 Task: Look for space in Limeira, Brazil from 4th August, 2023 to 8th August, 2023 for 1 adult in price range Rs.10000 to Rs.15000. Place can be private room with 1  bedroom having 1 bed and 1 bathroom. Property type can be flatguest house, hotel. Amenities needed are: wifi. Booking option can be shelf check-in. Required host language is Spanish.
Action: Mouse moved to (395, 106)
Screenshot: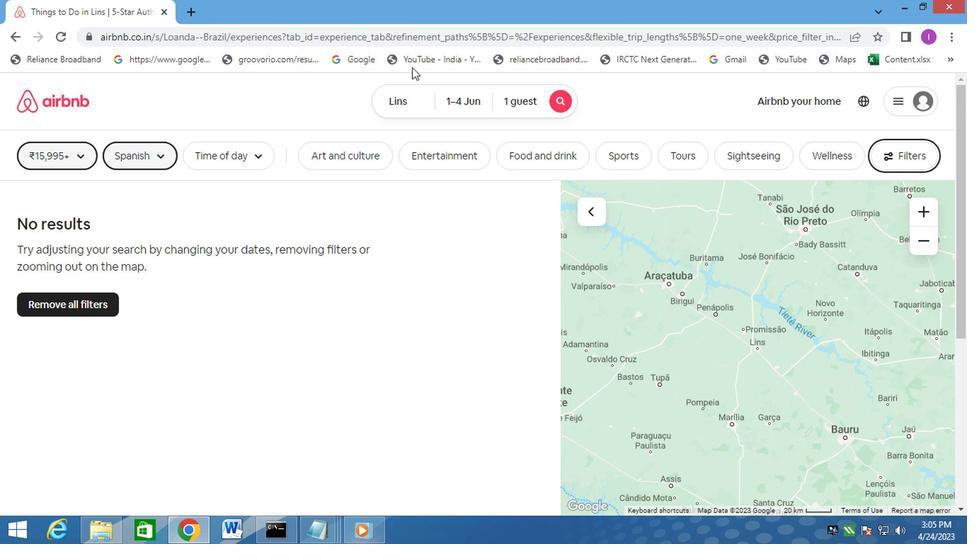 
Action: Mouse pressed left at (395, 106)
Screenshot: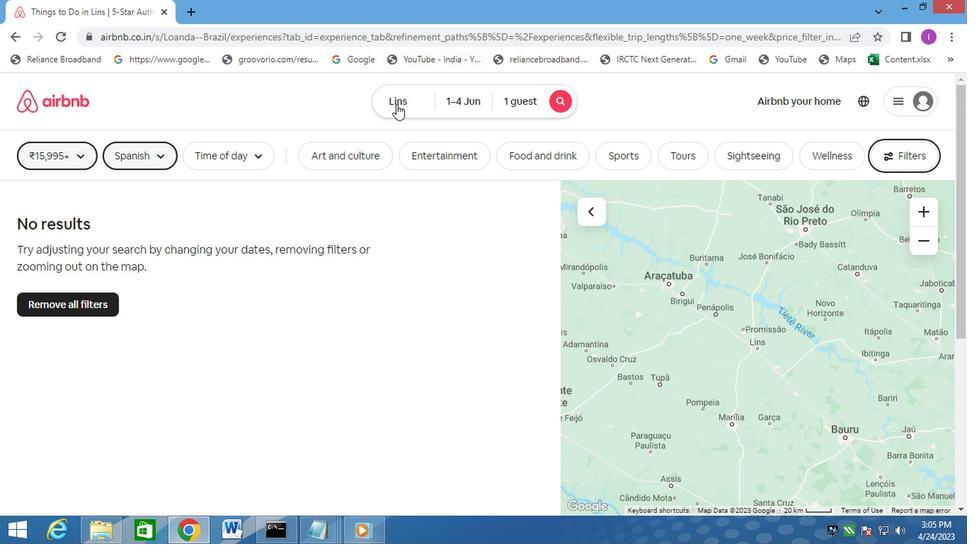 
Action: Mouse moved to (390, 155)
Screenshot: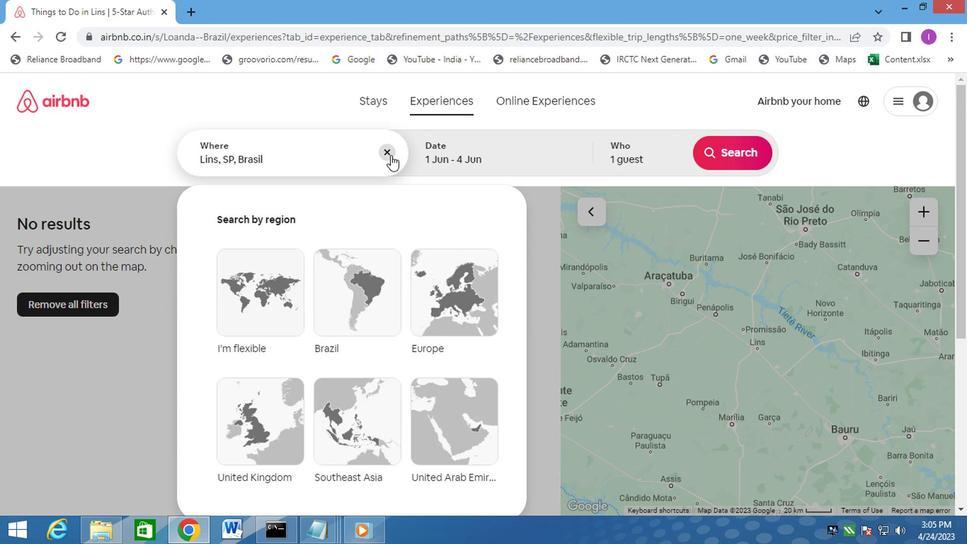 
Action: Mouse pressed left at (390, 155)
Screenshot: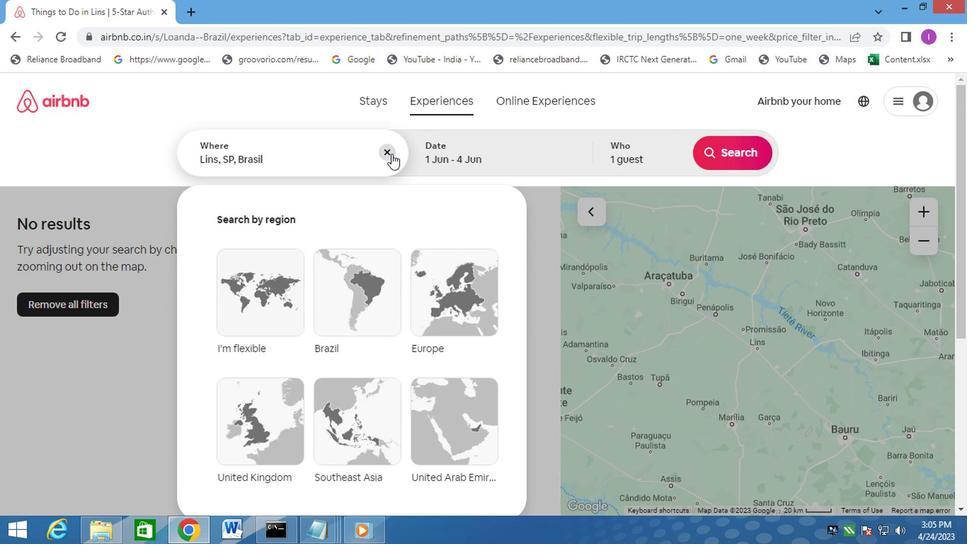 
Action: Mouse moved to (240, 154)
Screenshot: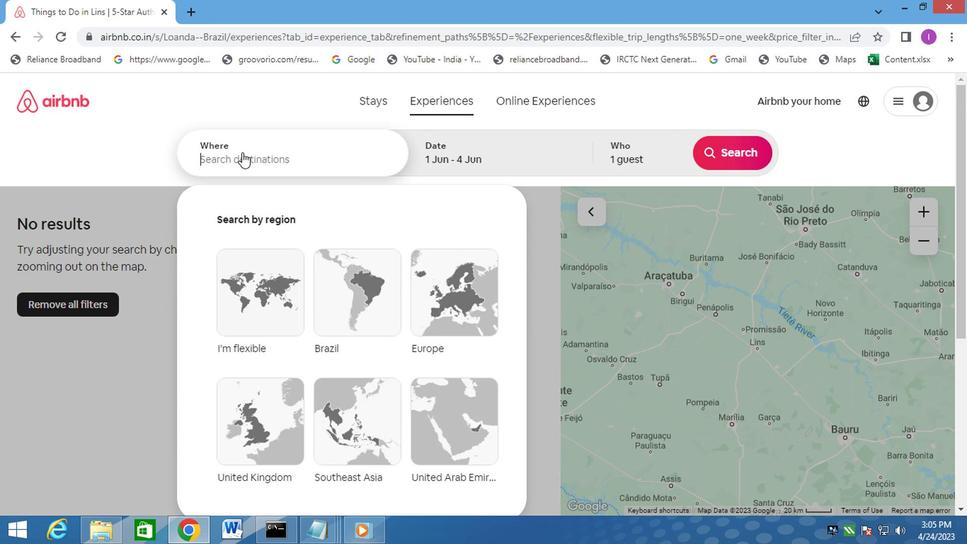 
Action: Mouse pressed left at (240, 154)
Screenshot: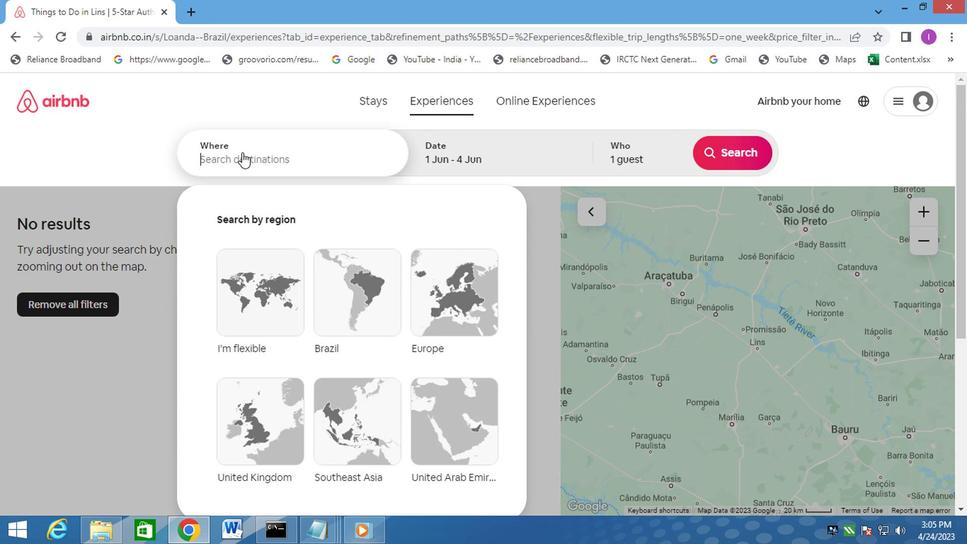 
Action: Mouse moved to (249, 156)
Screenshot: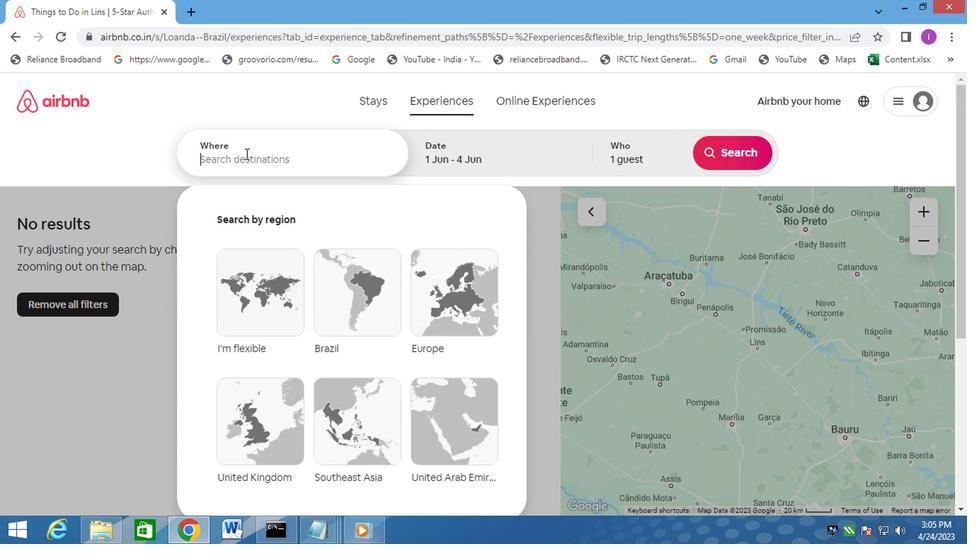 
Action: Key pressed <Key.shift>LIMERIRA<Key.backspace><Key.backspace><Key.backspace><Key.backspace>IRA,<Key.shift>BRAZIL
Screenshot: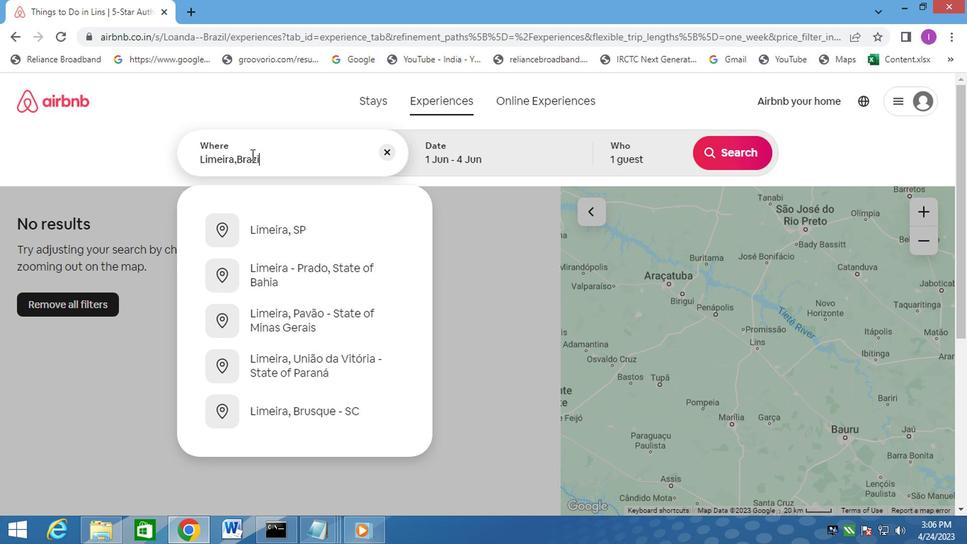 
Action: Mouse moved to (488, 161)
Screenshot: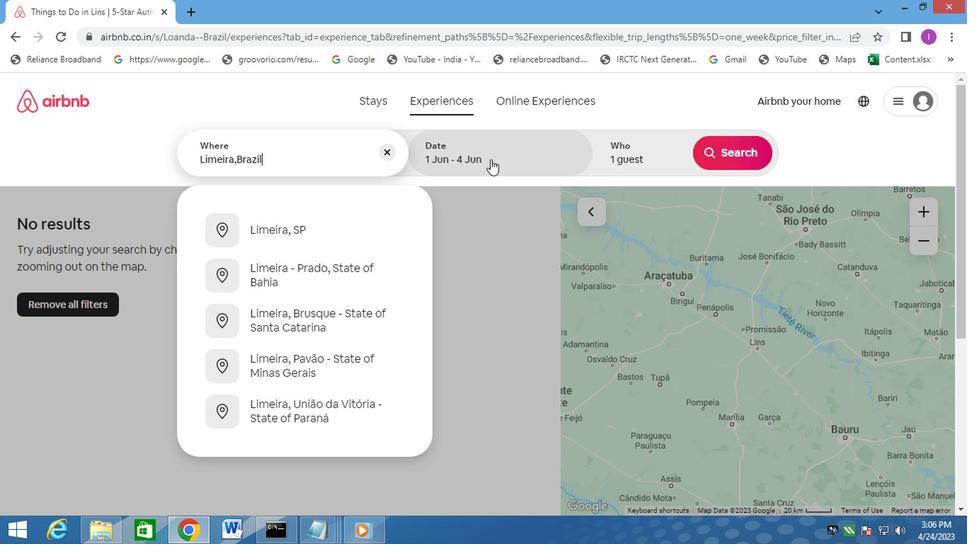 
Action: Mouse pressed left at (488, 161)
Screenshot: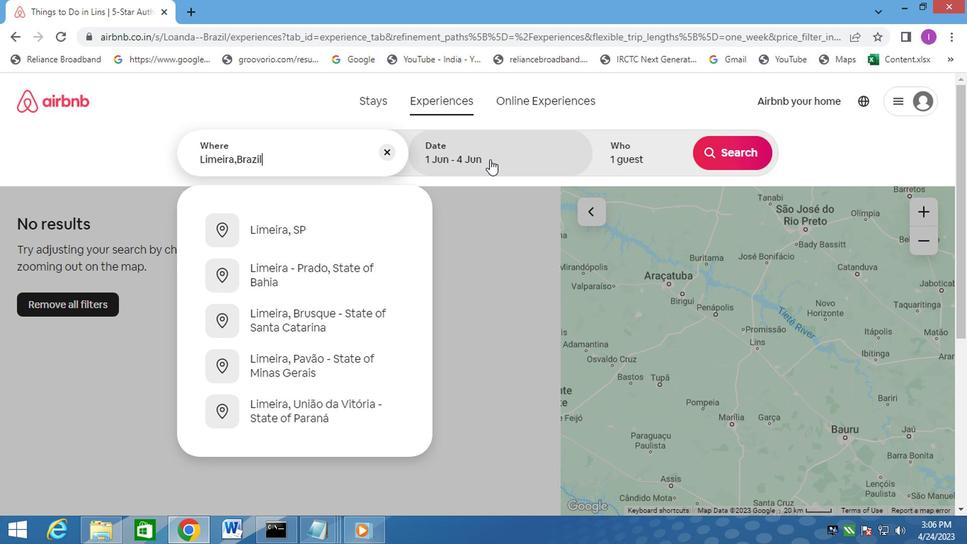 
Action: Mouse moved to (728, 229)
Screenshot: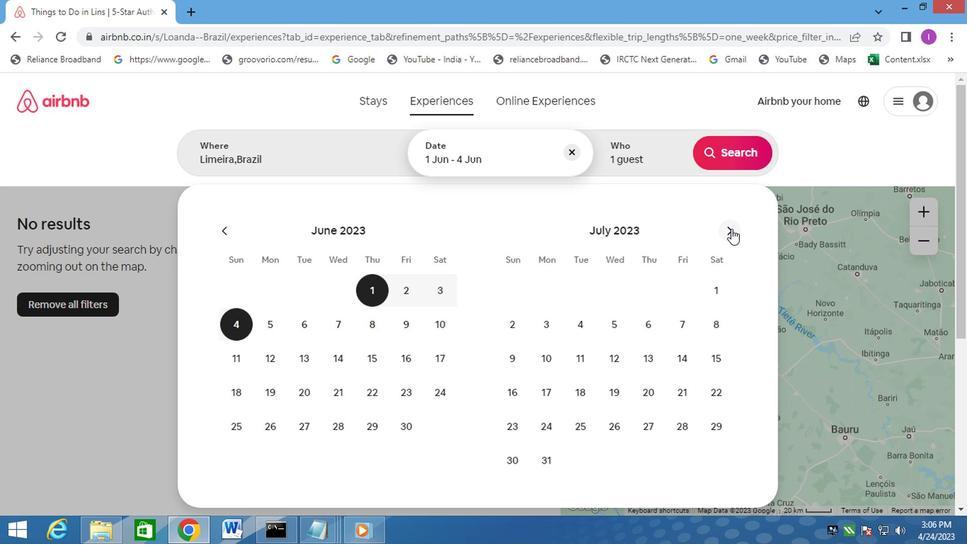 
Action: Mouse pressed left at (728, 229)
Screenshot: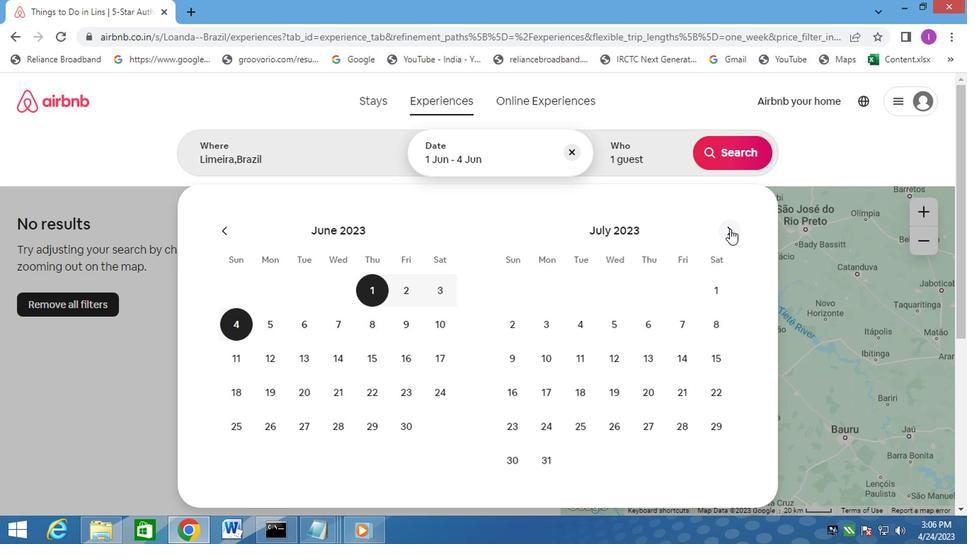 
Action: Mouse moved to (685, 290)
Screenshot: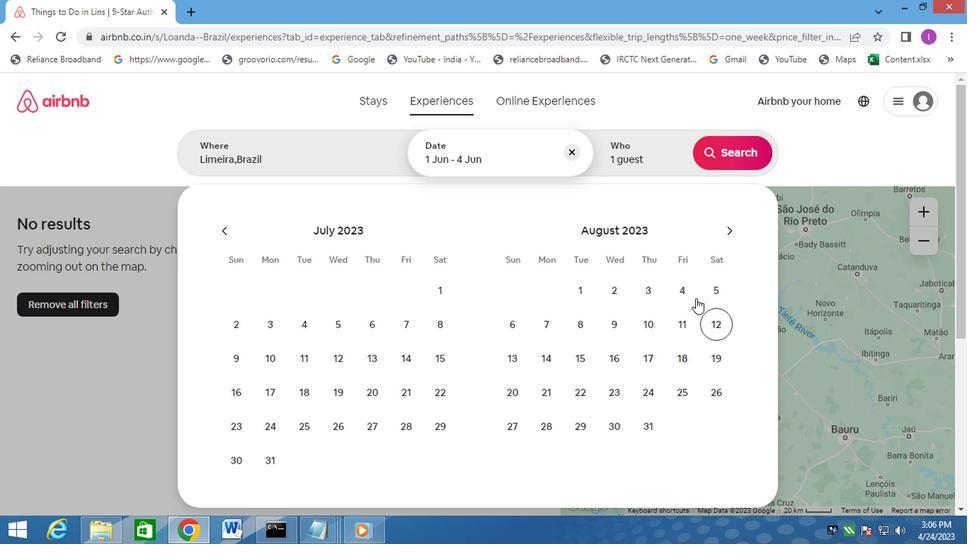 
Action: Mouse pressed left at (685, 290)
Screenshot: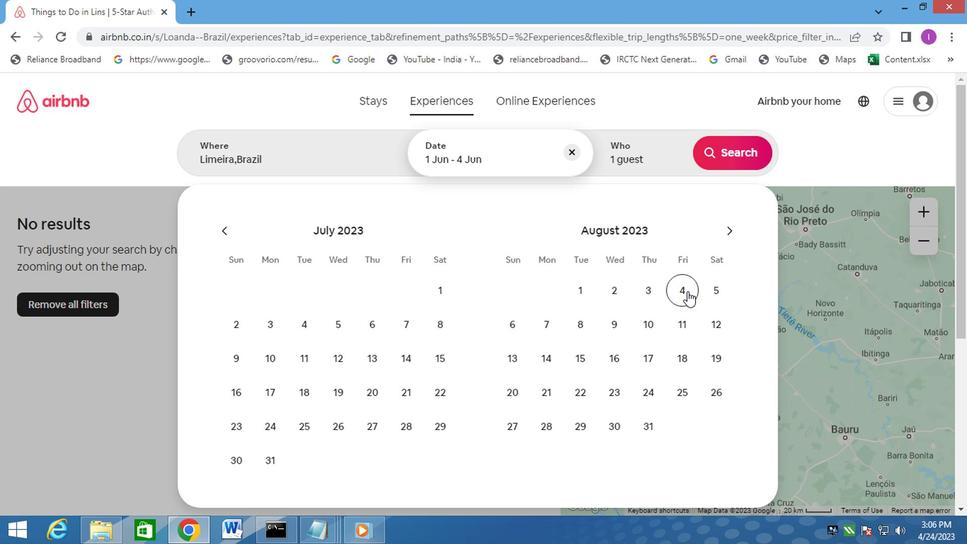 
Action: Mouse moved to (582, 321)
Screenshot: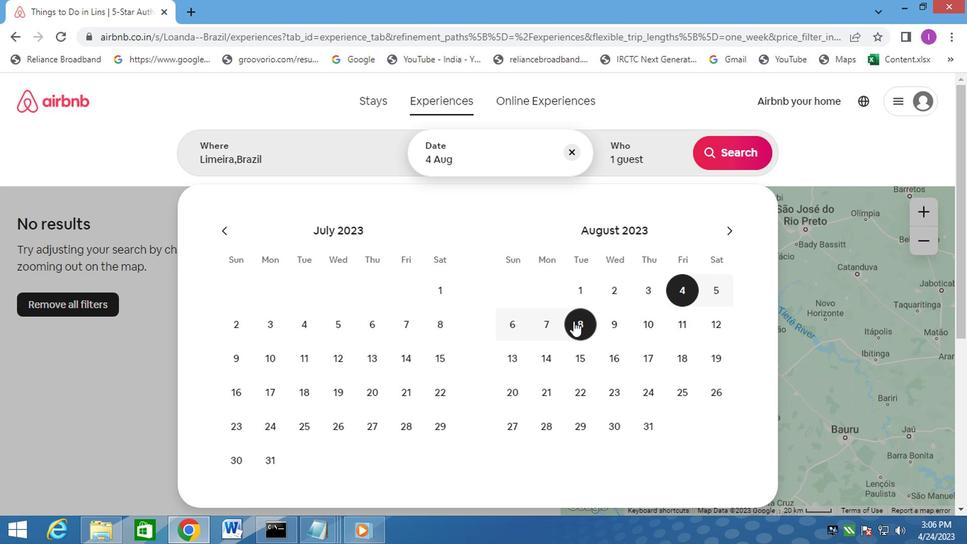 
Action: Mouse pressed left at (582, 321)
Screenshot: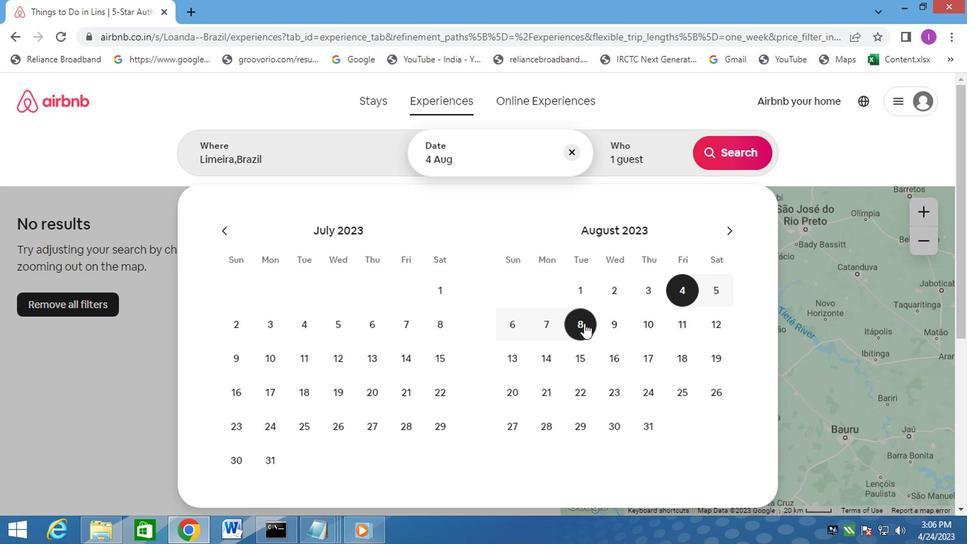 
Action: Mouse moved to (646, 161)
Screenshot: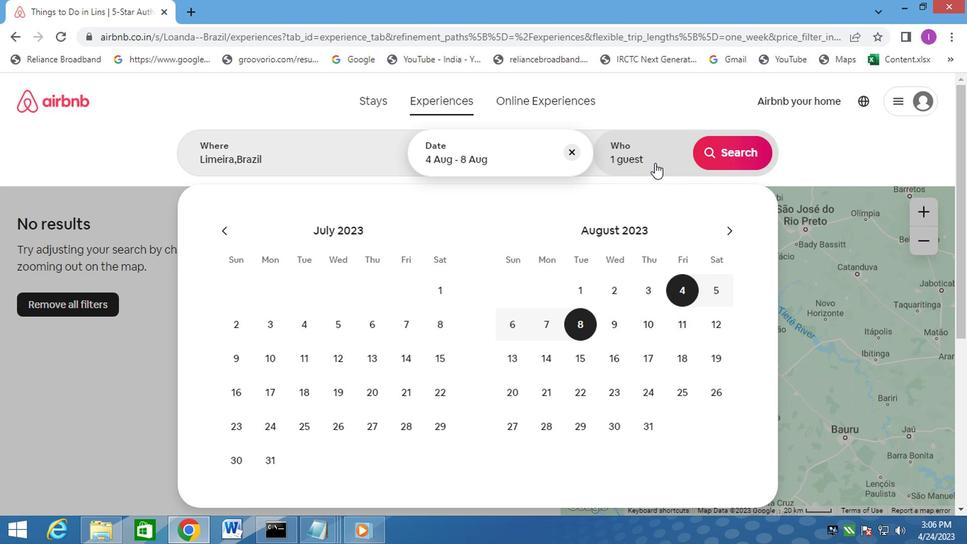 
Action: Mouse pressed left at (646, 161)
Screenshot: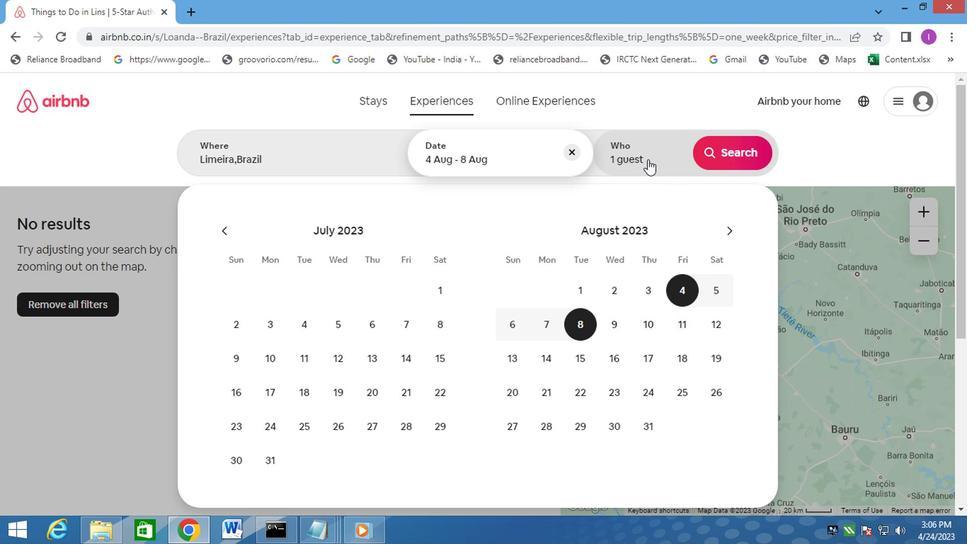 
Action: Mouse moved to (743, 161)
Screenshot: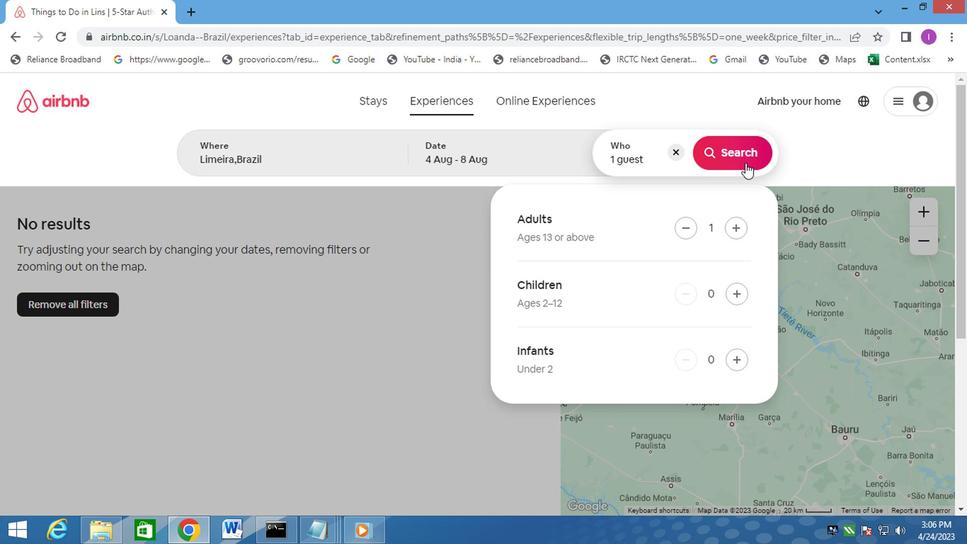 
Action: Mouse pressed left at (743, 161)
Screenshot: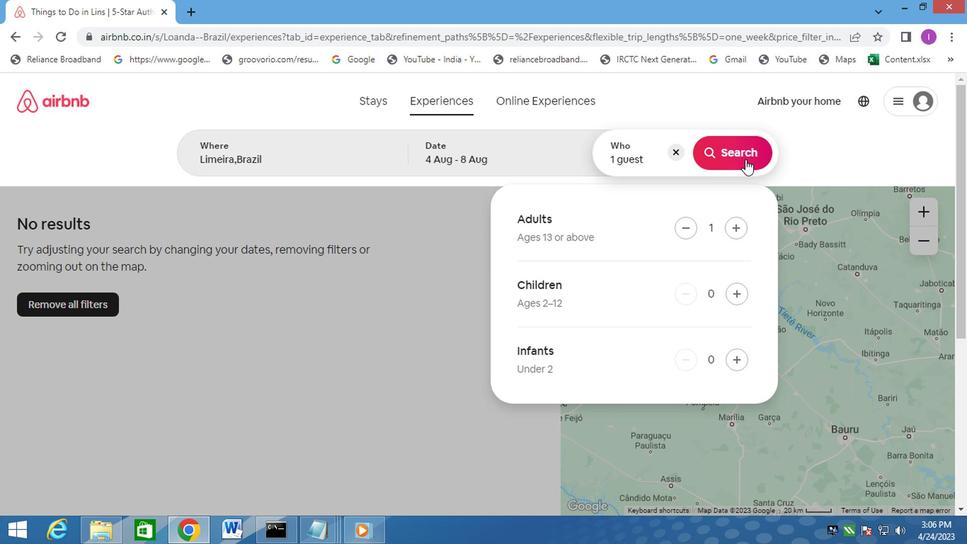 
Action: Mouse moved to (902, 162)
Screenshot: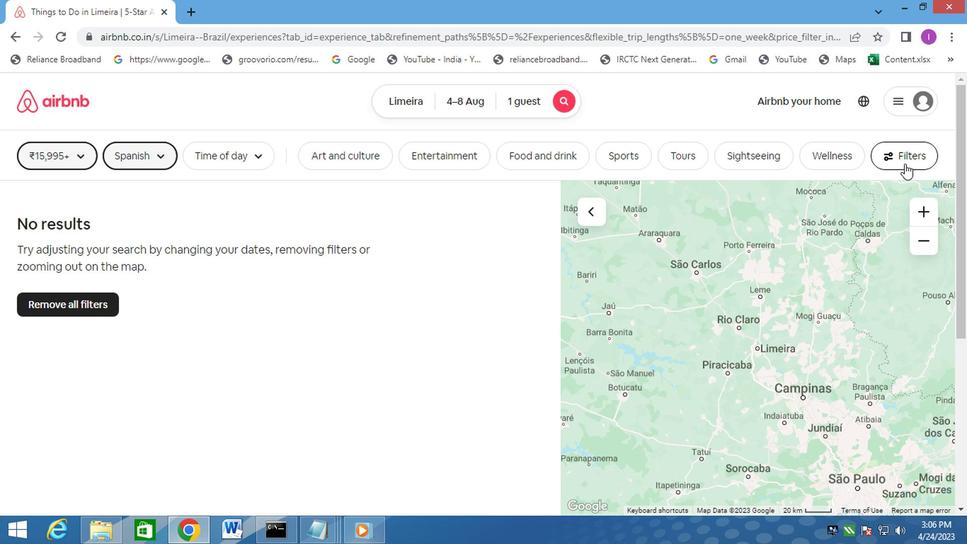 
Action: Mouse pressed left at (902, 162)
Screenshot: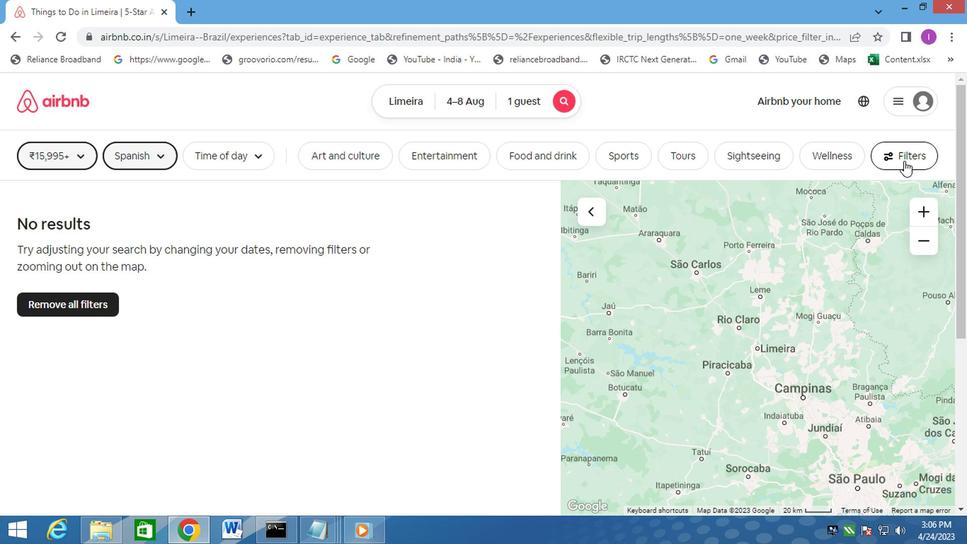 
Action: Mouse moved to (372, 315)
Screenshot: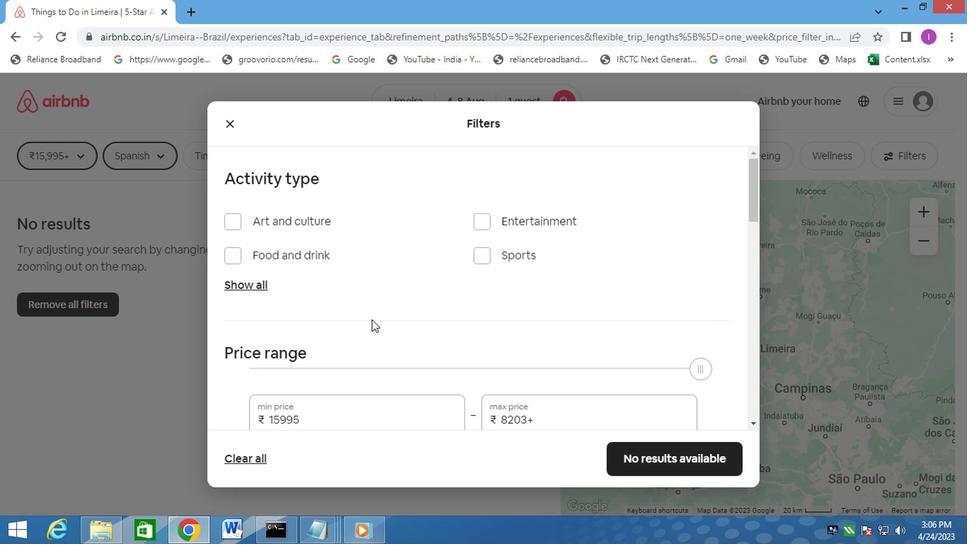 
Action: Mouse scrolled (372, 314) with delta (0, -1)
Screenshot: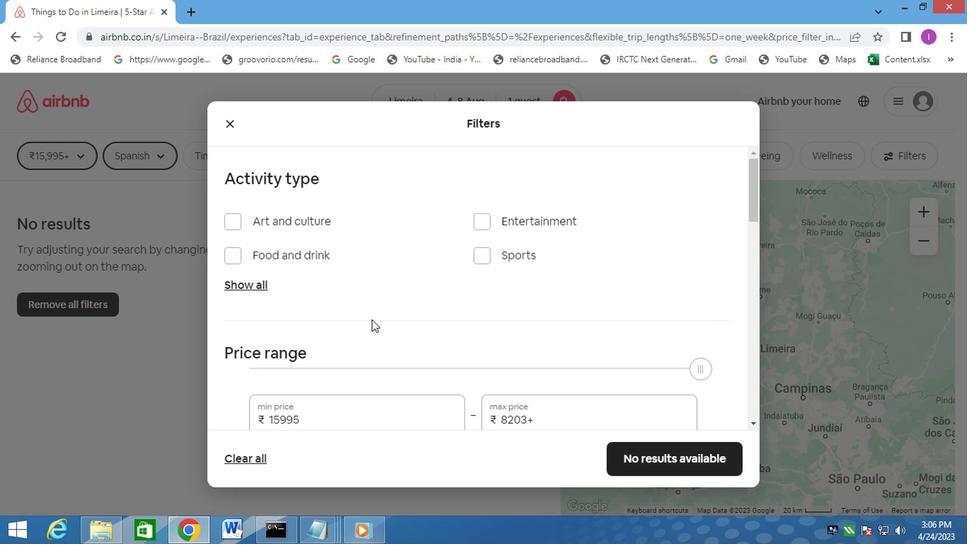 
Action: Mouse scrolled (372, 314) with delta (0, -1)
Screenshot: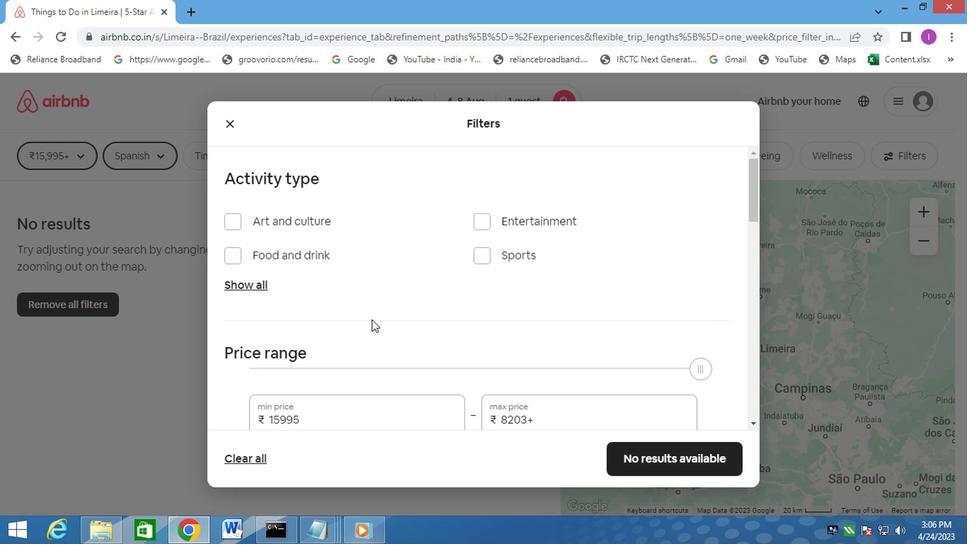 
Action: Mouse moved to (318, 277)
Screenshot: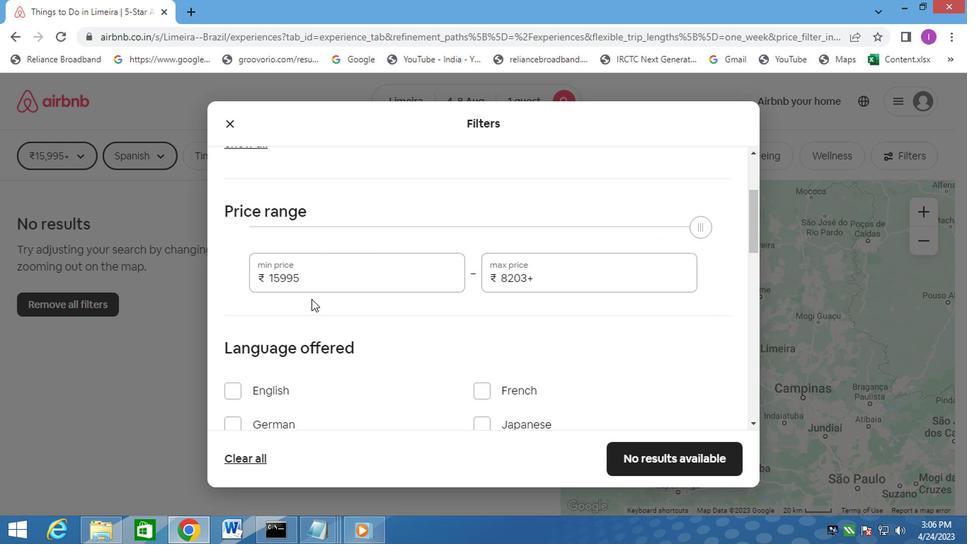 
Action: Mouse pressed left at (318, 277)
Screenshot: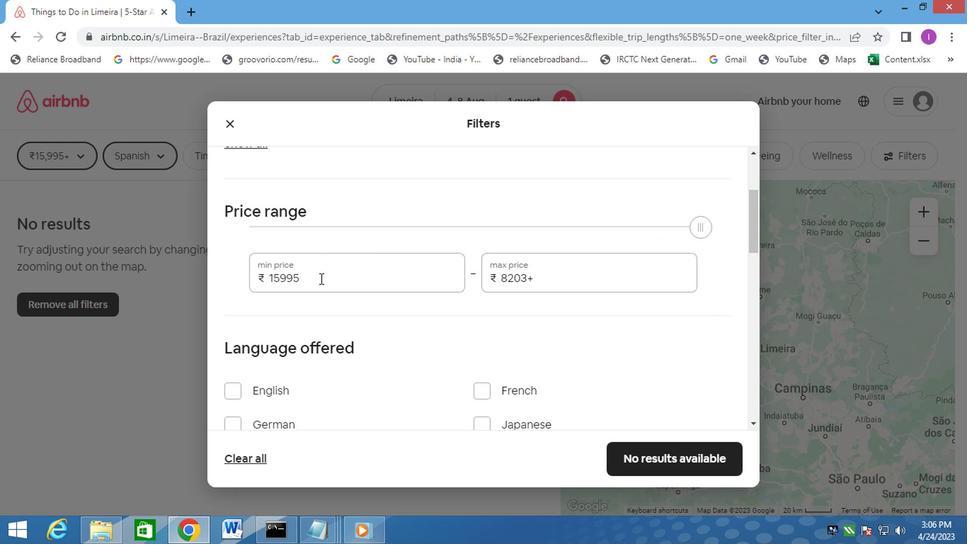 
Action: Mouse moved to (295, 276)
Screenshot: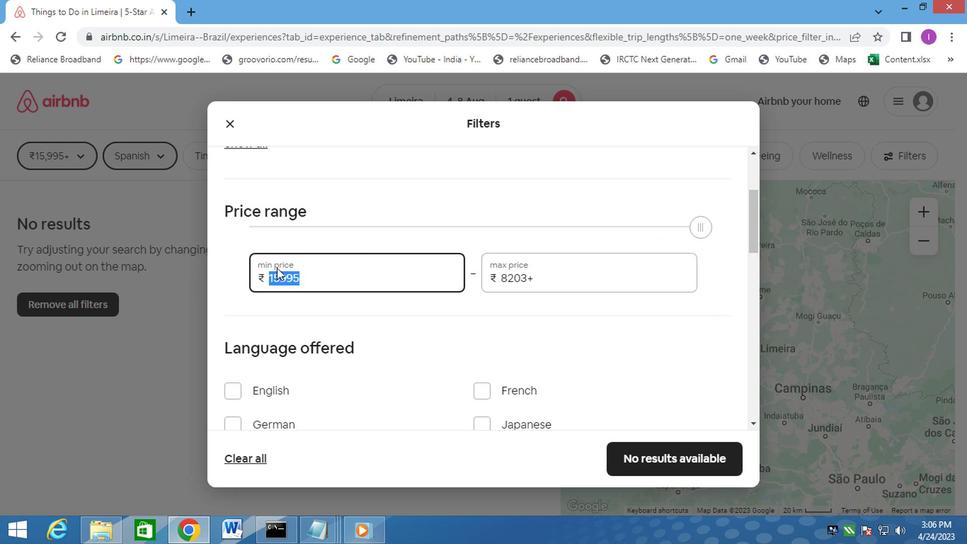 
Action: Key pressed 10000
Screenshot: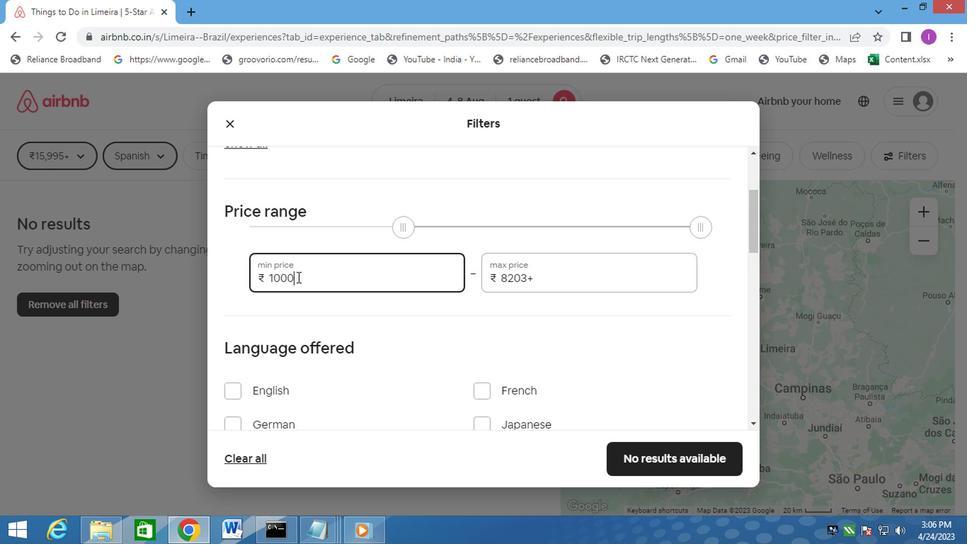 
Action: Mouse moved to (544, 275)
Screenshot: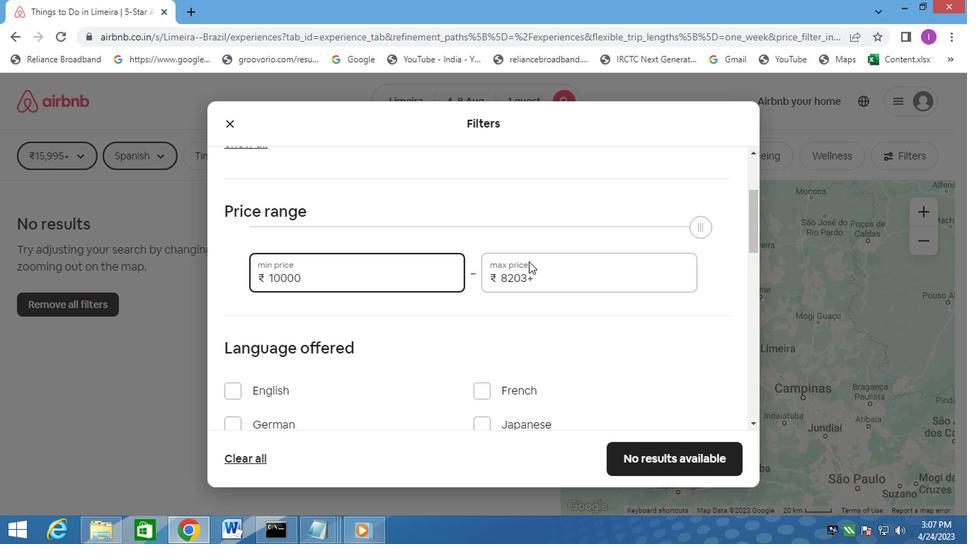 
Action: Mouse pressed left at (544, 275)
Screenshot: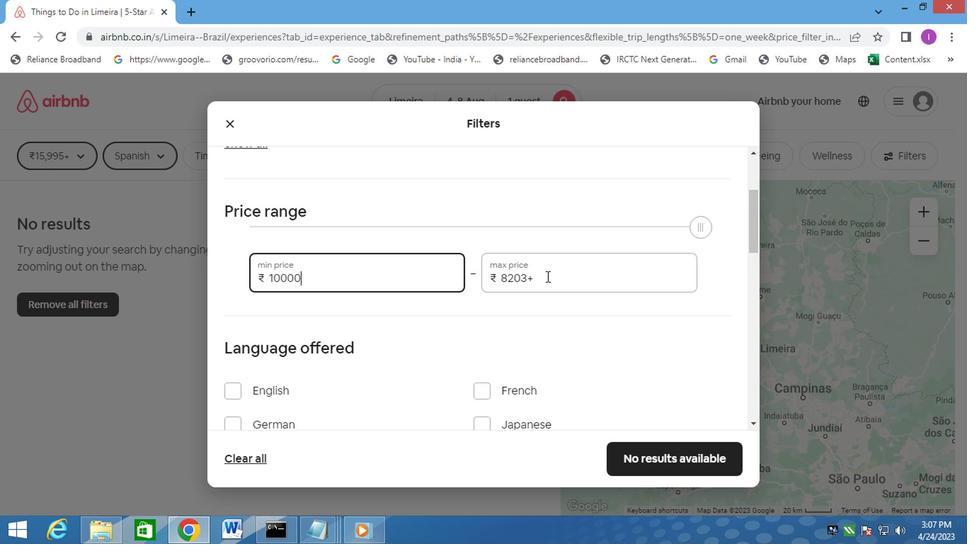 
Action: Mouse moved to (542, 257)
Screenshot: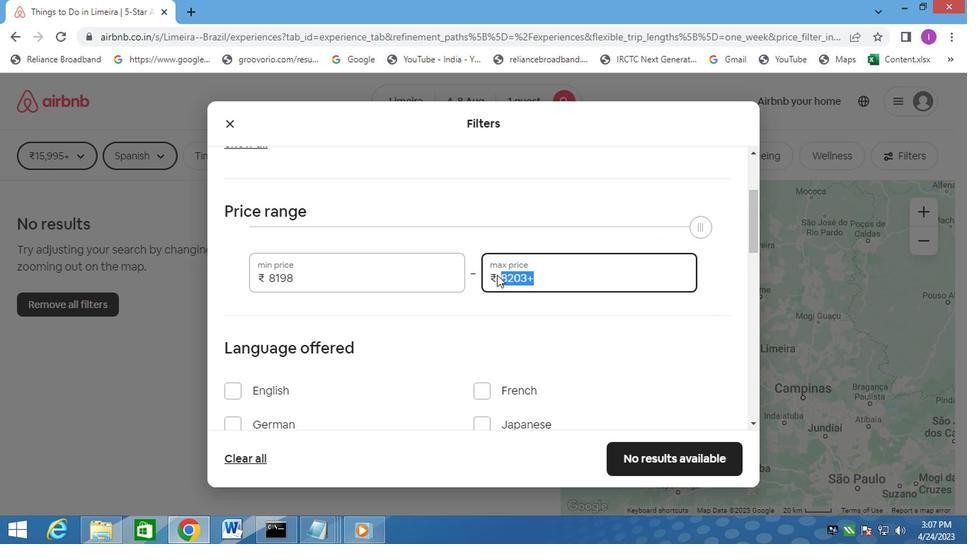 
Action: Key pressed 15000
Screenshot: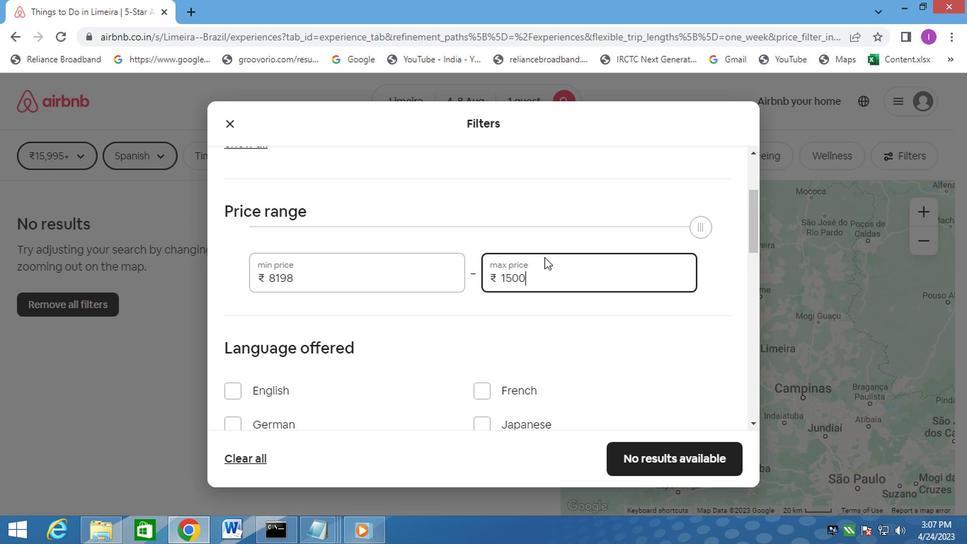 
Action: Mouse moved to (469, 277)
Screenshot: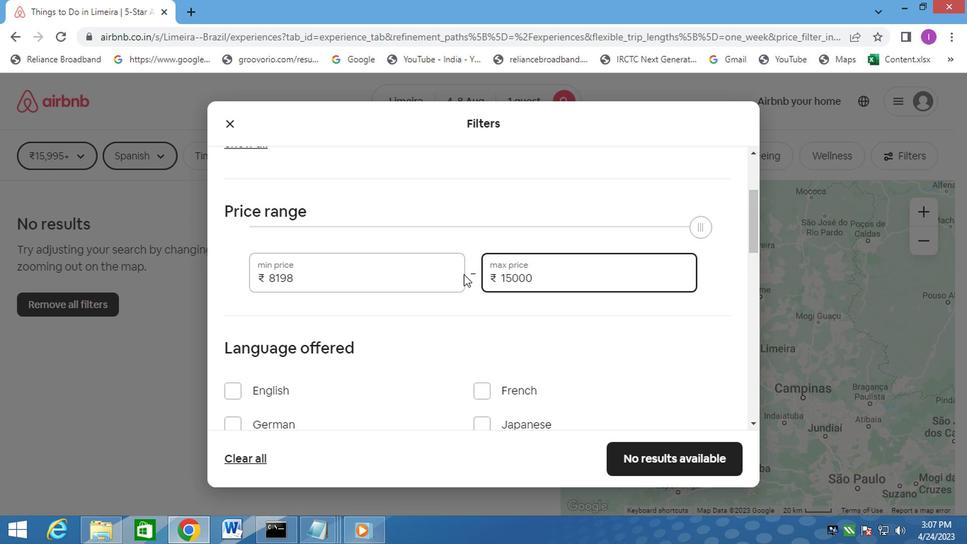
Action: Mouse scrolled (469, 276) with delta (0, -1)
Screenshot: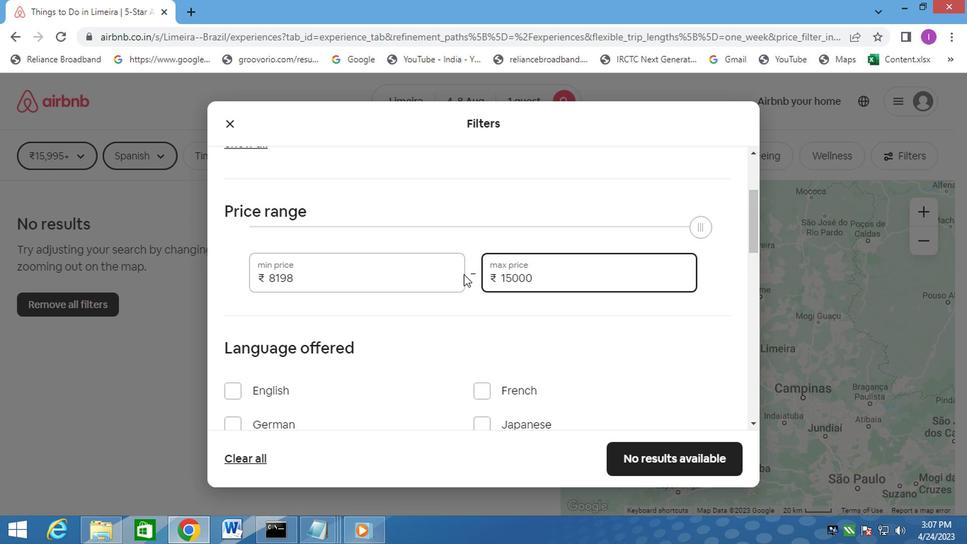 
Action: Mouse moved to (477, 277)
Screenshot: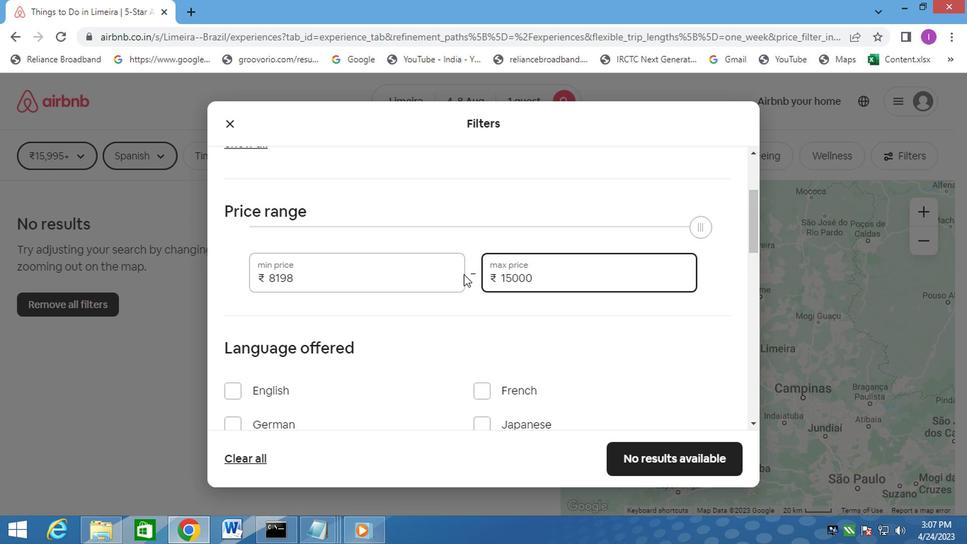 
Action: Mouse scrolled (477, 276) with delta (0, -1)
Screenshot: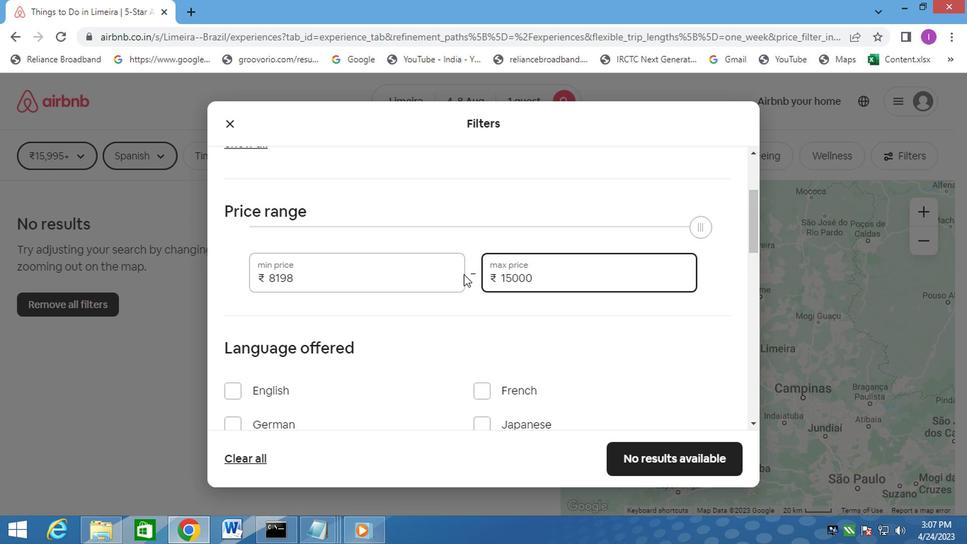 
Action: Mouse moved to (483, 277)
Screenshot: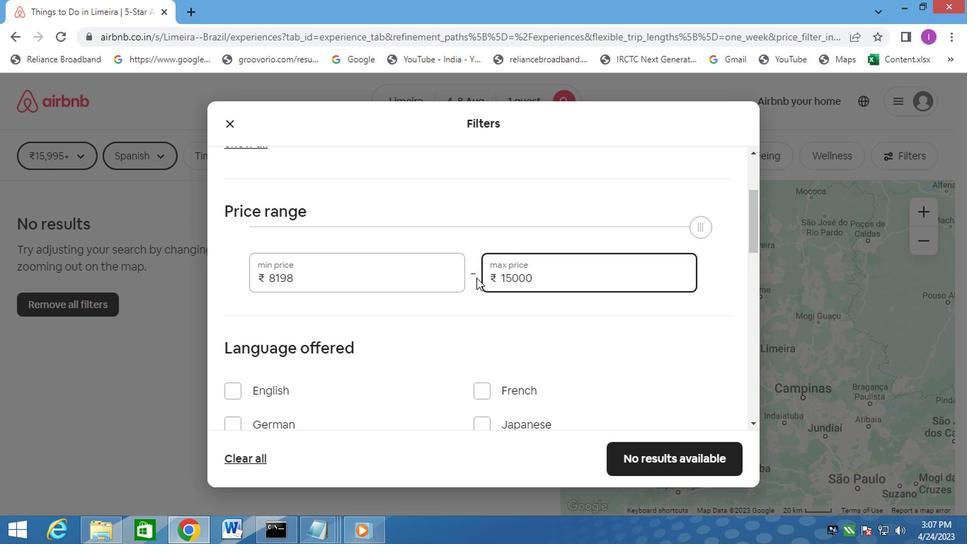 
Action: Mouse scrolled (483, 277) with delta (0, 0)
Screenshot: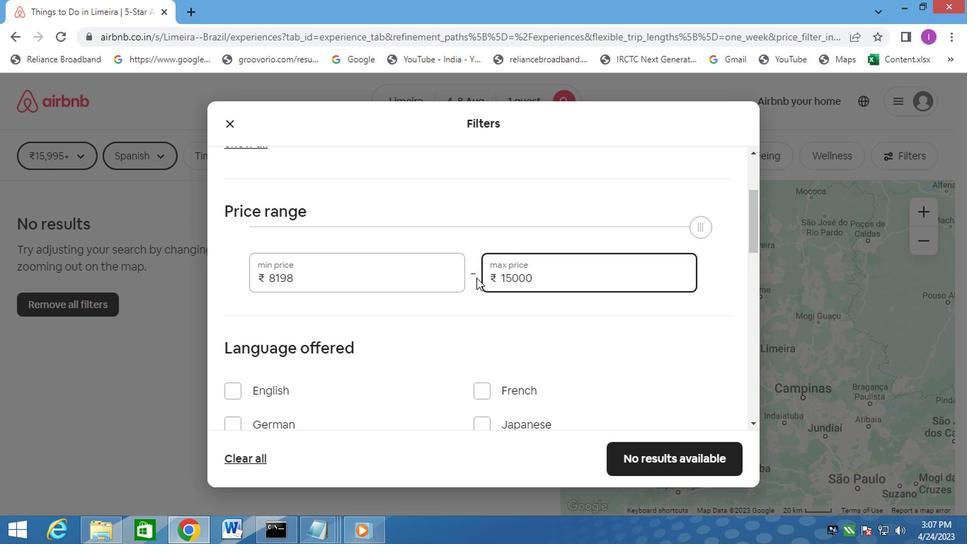 
Action: Mouse moved to (258, 240)
Screenshot: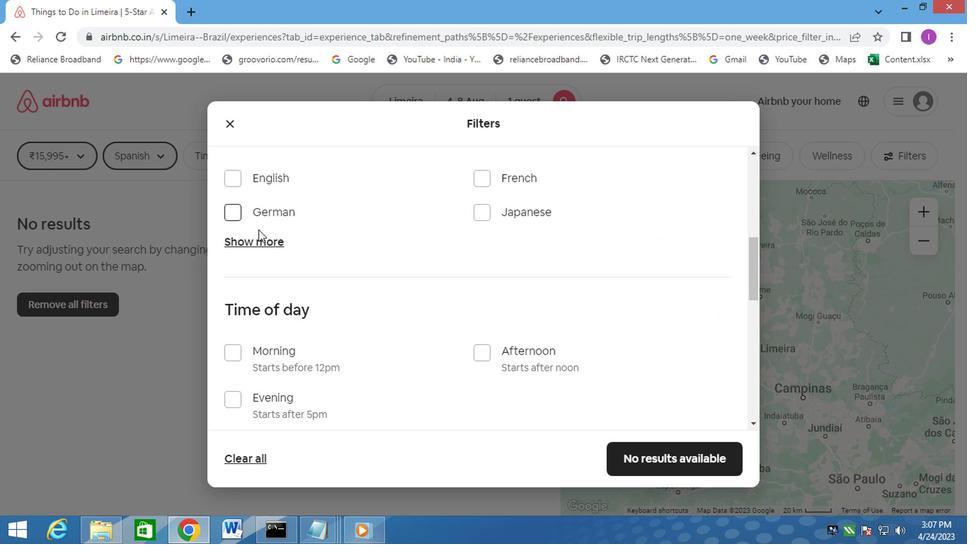 
Action: Mouse pressed left at (258, 240)
Screenshot: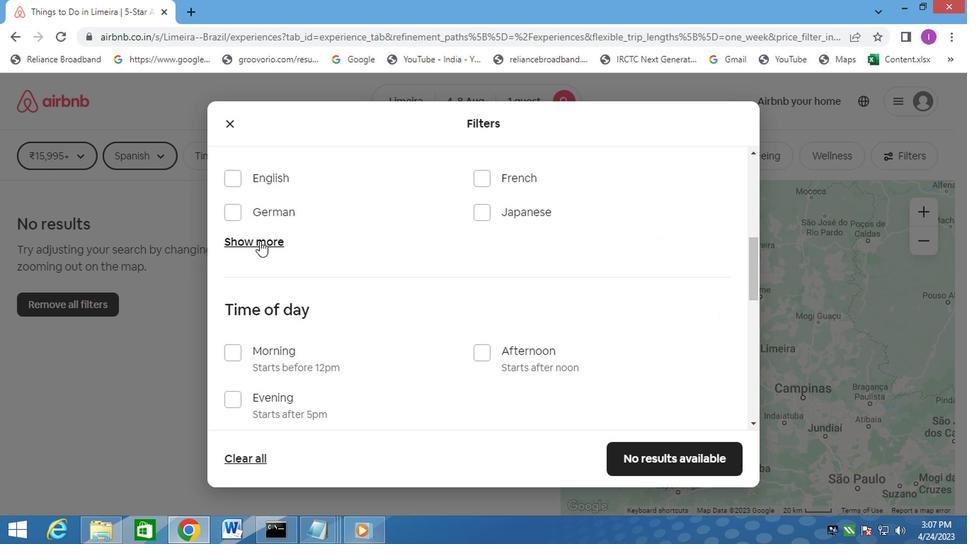 
Action: Mouse moved to (344, 262)
Screenshot: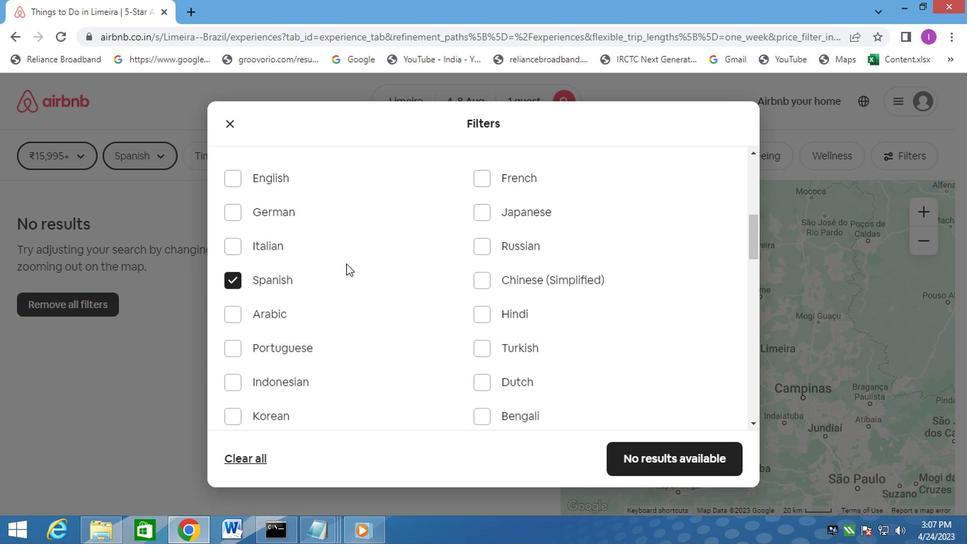 
Action: Mouse scrolled (344, 261) with delta (0, -1)
Screenshot: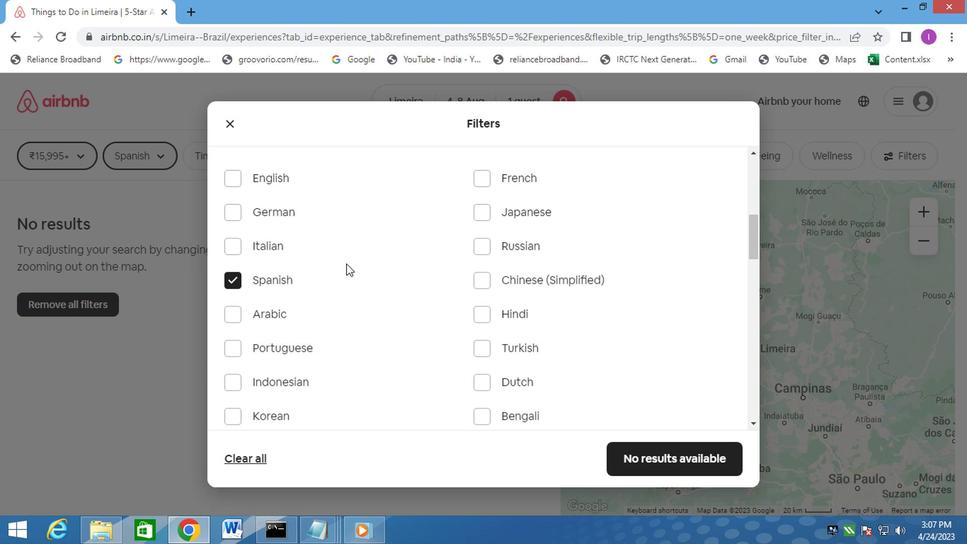 
Action: Mouse moved to (347, 261)
Screenshot: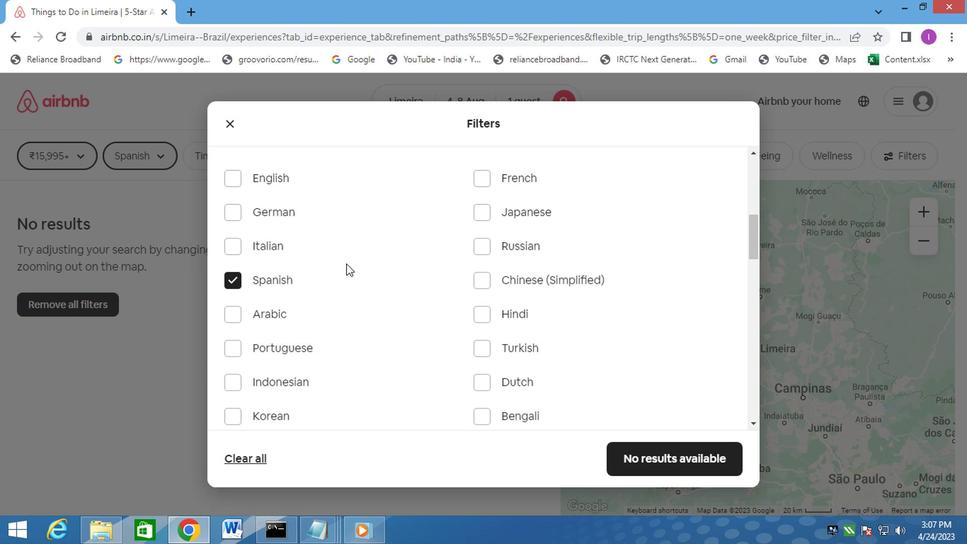 
Action: Mouse scrolled (346, 261) with delta (0, 0)
Screenshot: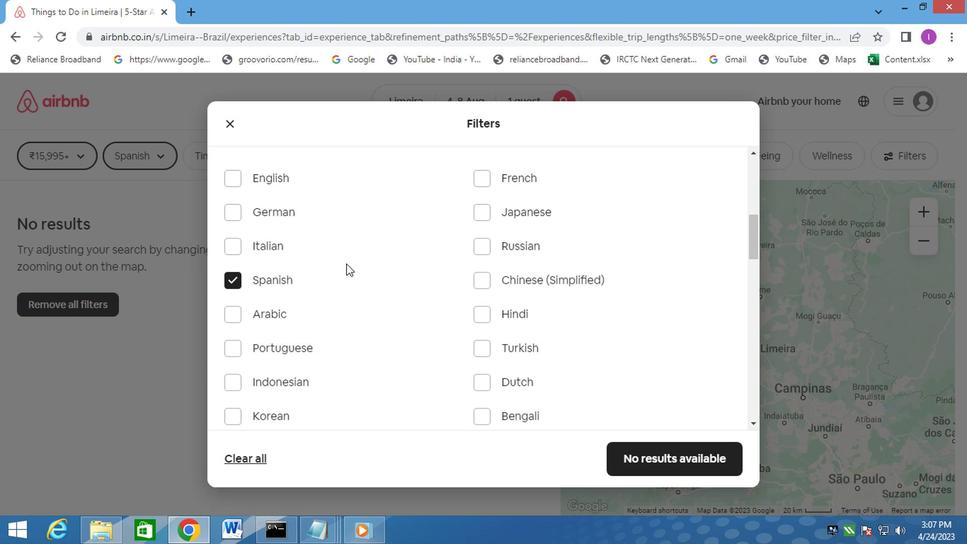 
Action: Mouse moved to (362, 265)
Screenshot: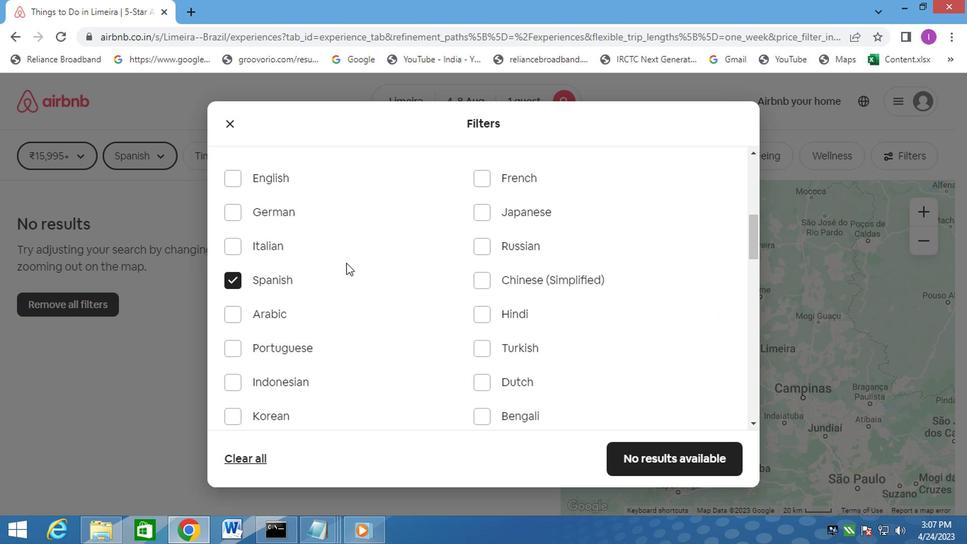
Action: Mouse scrolled (362, 264) with delta (0, 0)
Screenshot: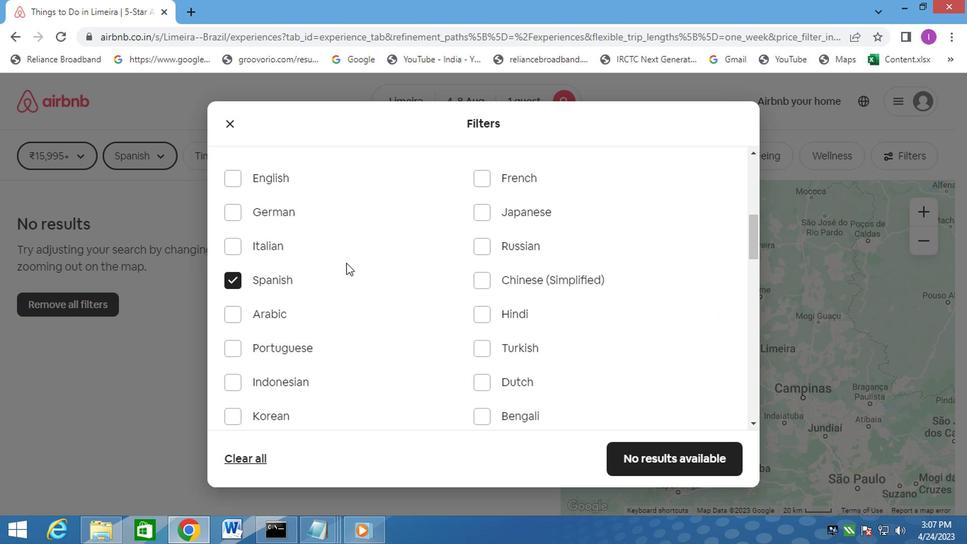 
Action: Mouse moved to (366, 266)
Screenshot: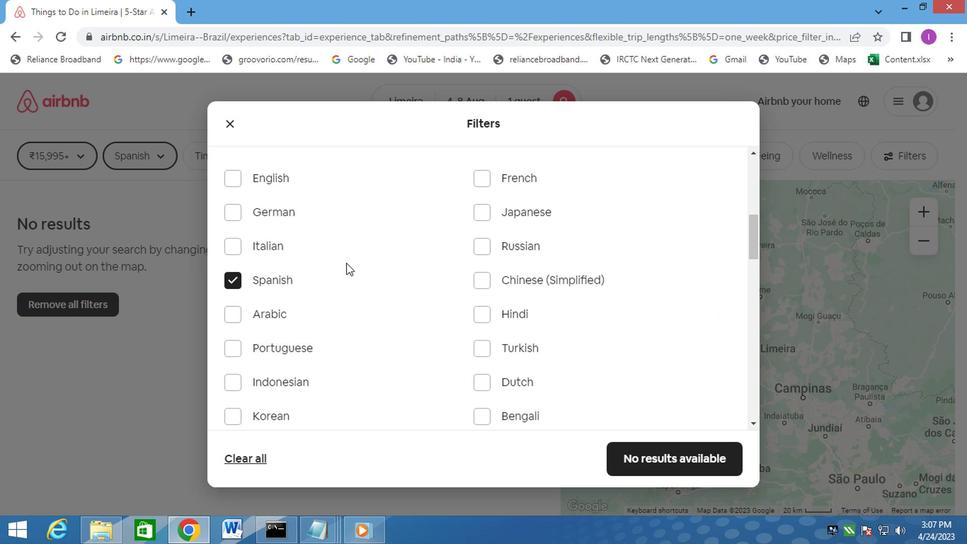 
Action: Mouse scrolled (366, 265) with delta (0, -1)
Screenshot: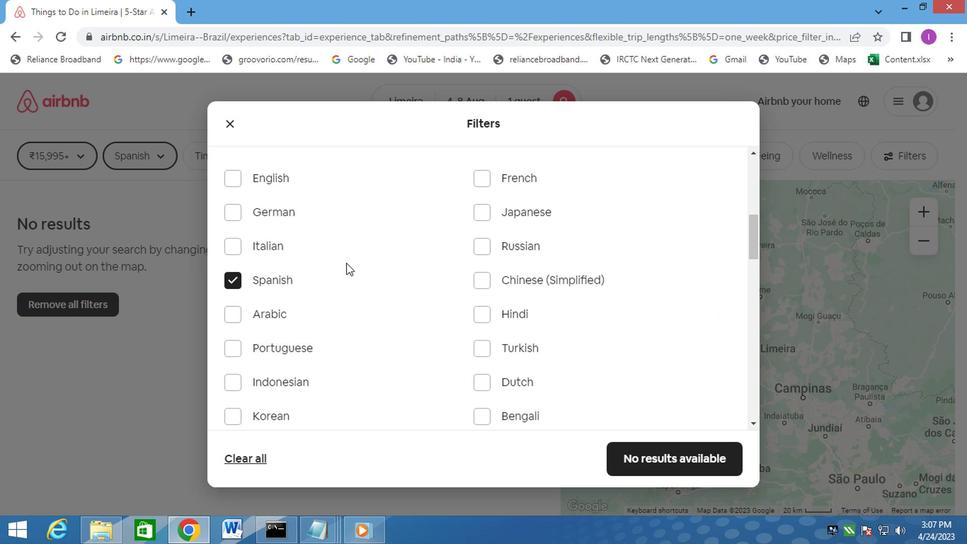 
Action: Mouse moved to (395, 258)
Screenshot: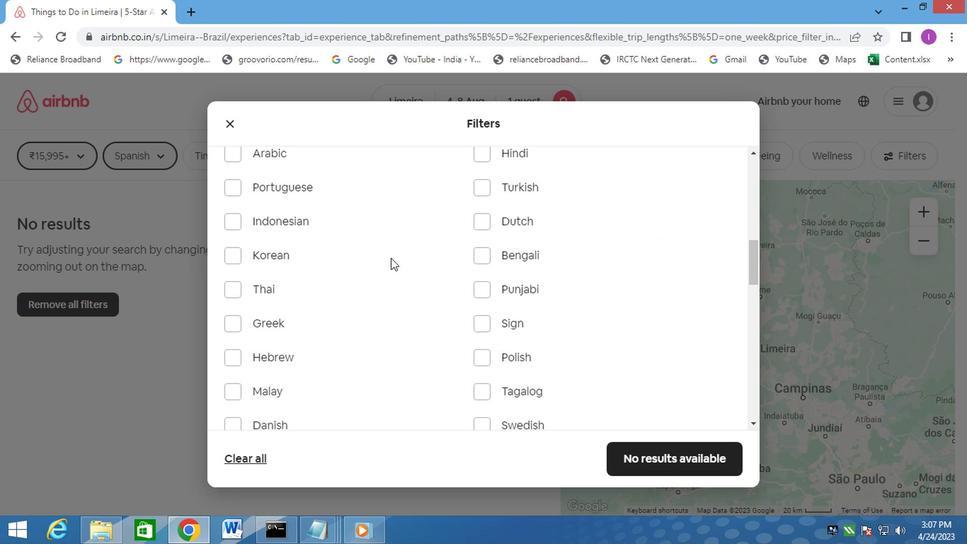 
Action: Mouse scrolled (395, 257) with delta (0, 0)
Screenshot: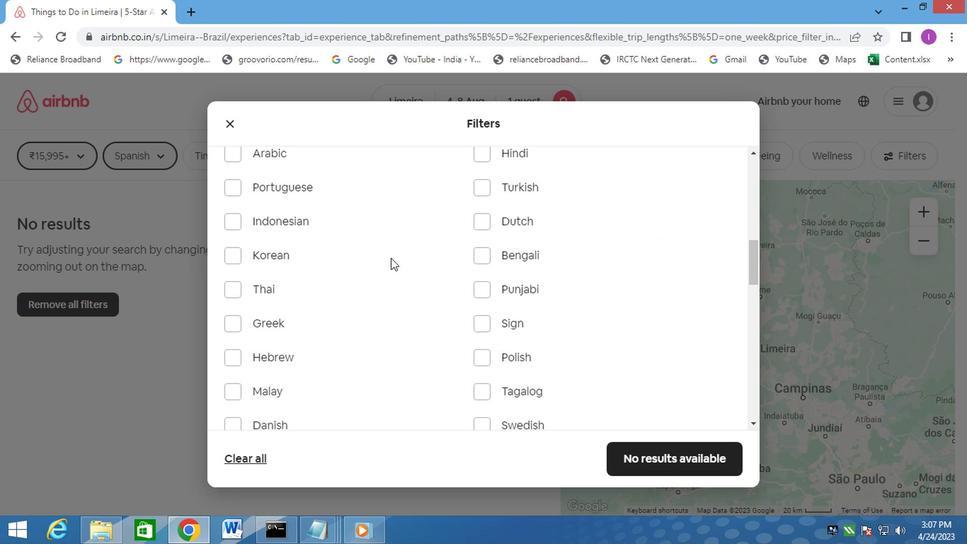 
Action: Mouse moved to (402, 262)
Screenshot: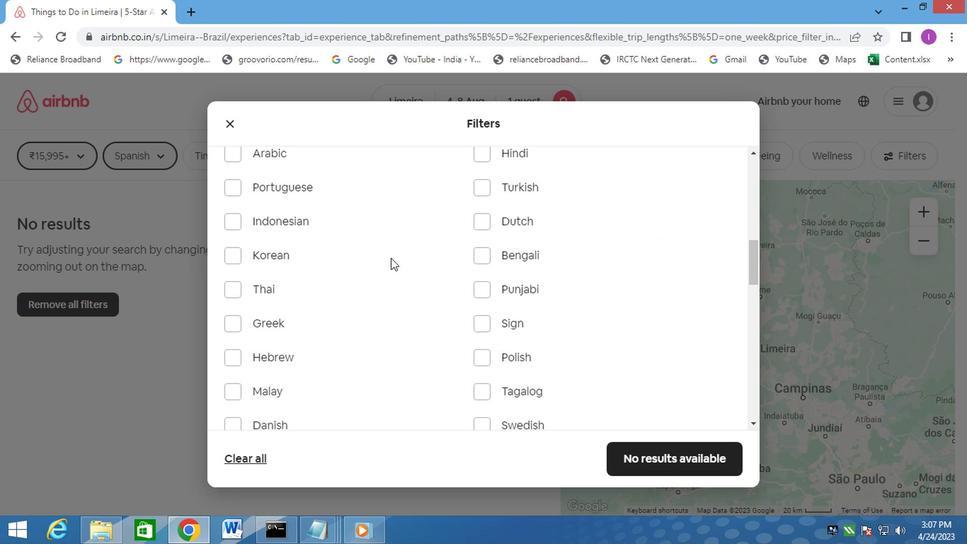 
Action: Mouse scrolled (402, 261) with delta (0, -1)
Screenshot: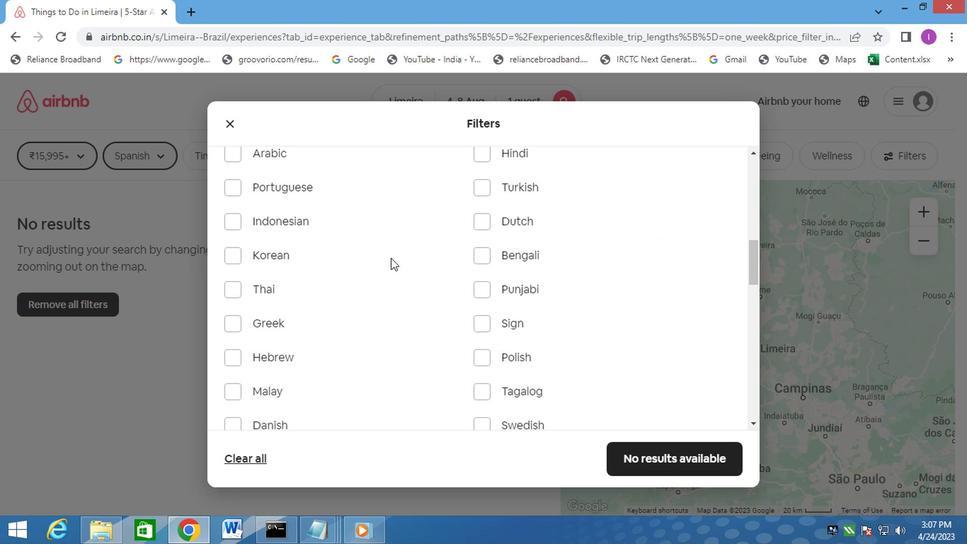 
Action: Mouse moved to (420, 271)
Screenshot: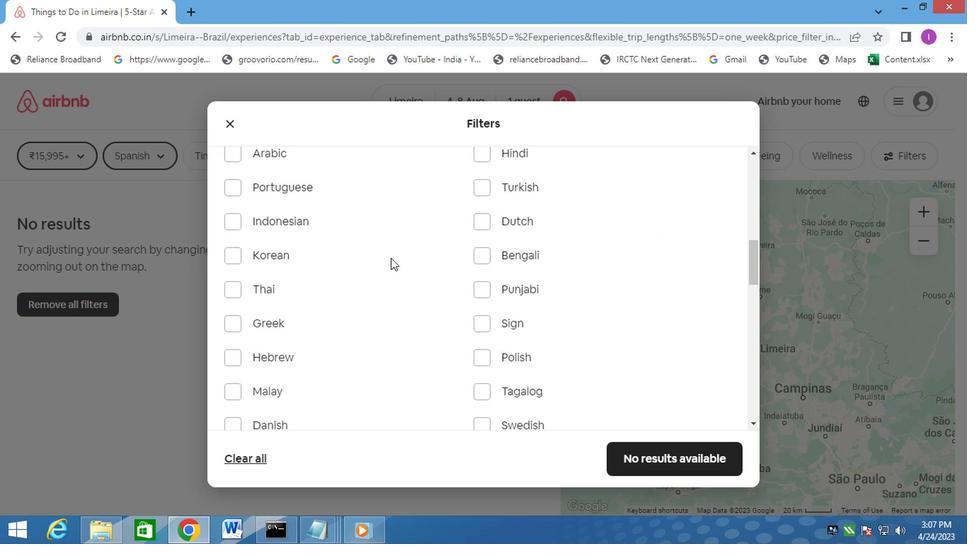 
Action: Mouse scrolled (420, 270) with delta (0, -1)
Screenshot: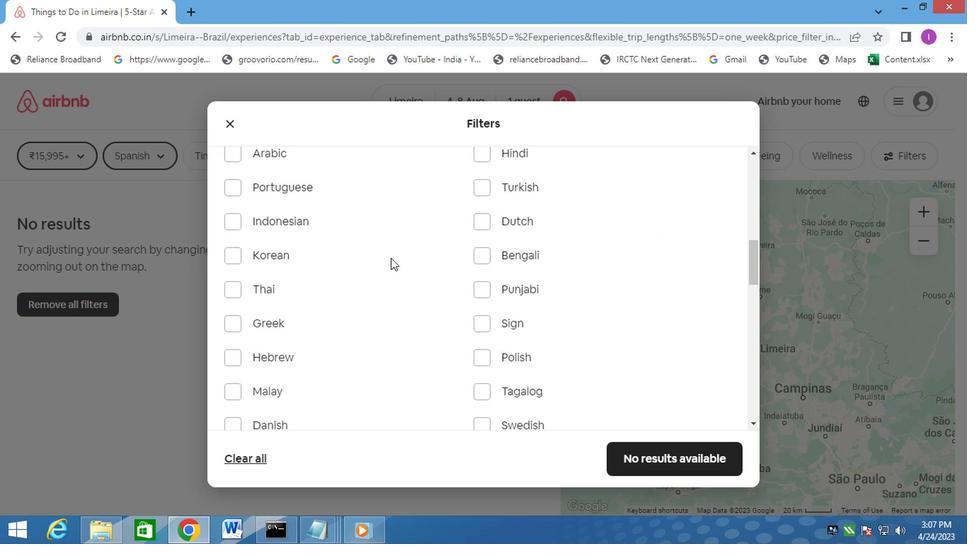 
Action: Mouse moved to (439, 270)
Screenshot: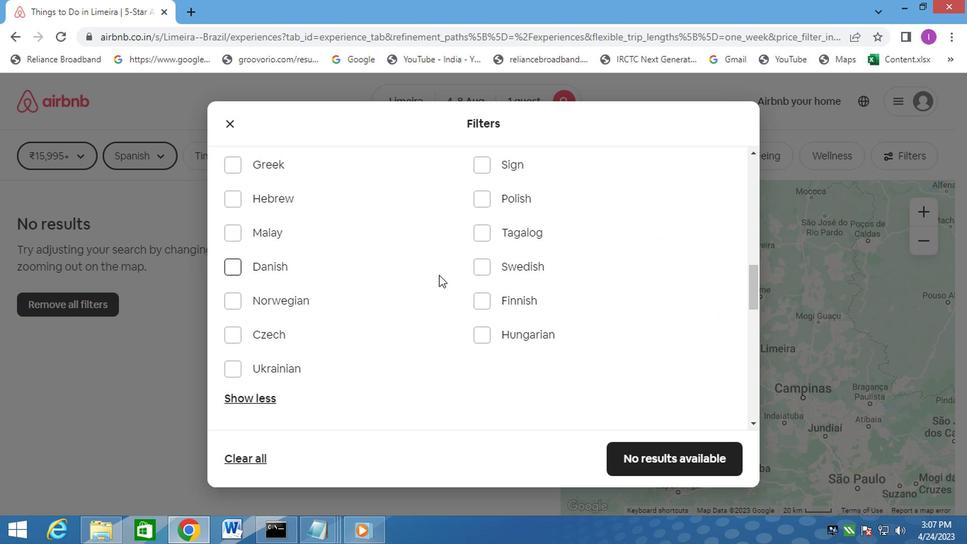 
Action: Mouse scrolled (439, 269) with delta (0, -1)
Screenshot: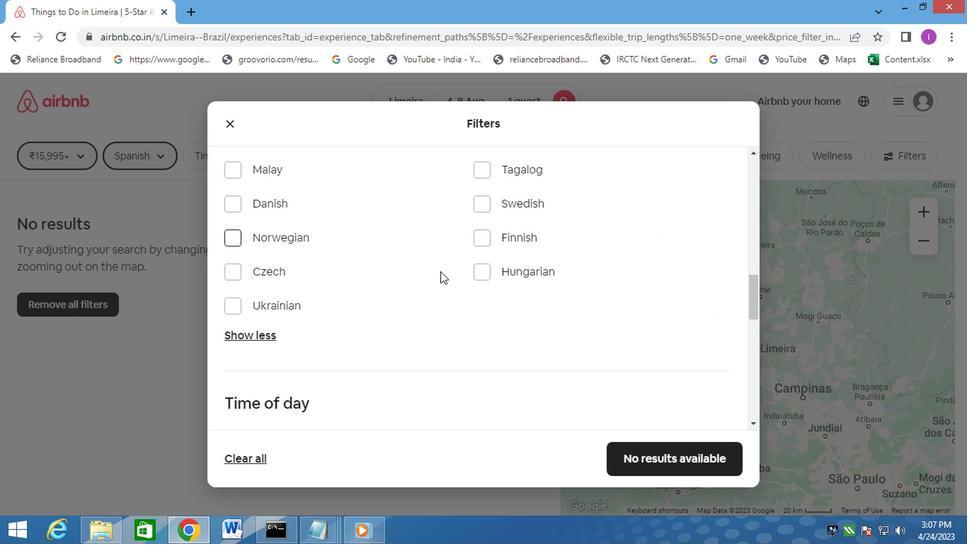 
Action: Mouse moved to (444, 270)
Screenshot: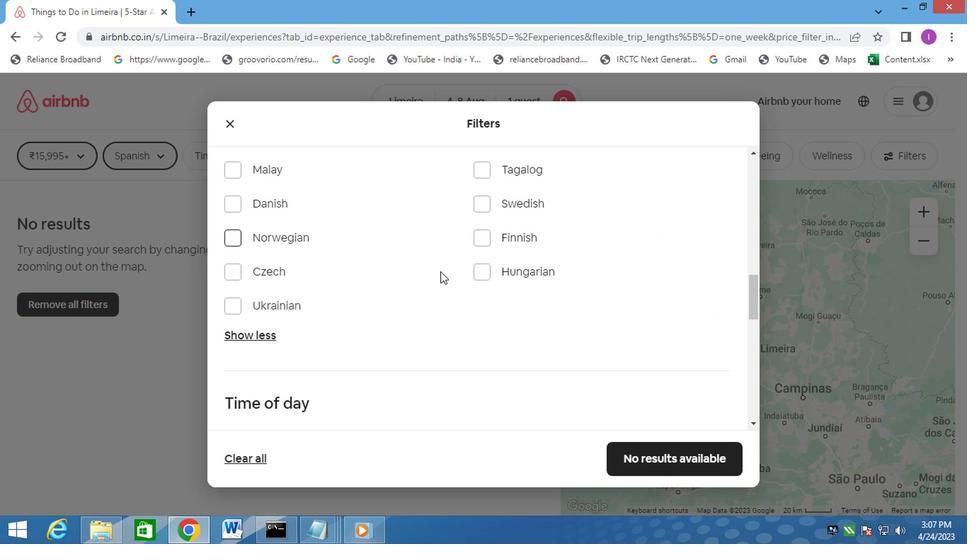 
Action: Mouse scrolled (444, 270) with delta (0, 0)
Screenshot: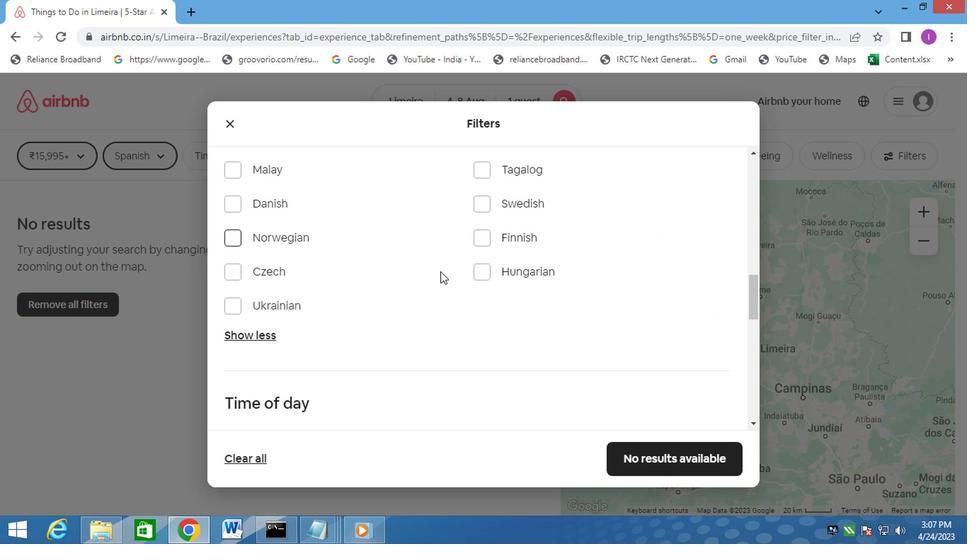 
Action: Mouse moved to (463, 282)
Screenshot: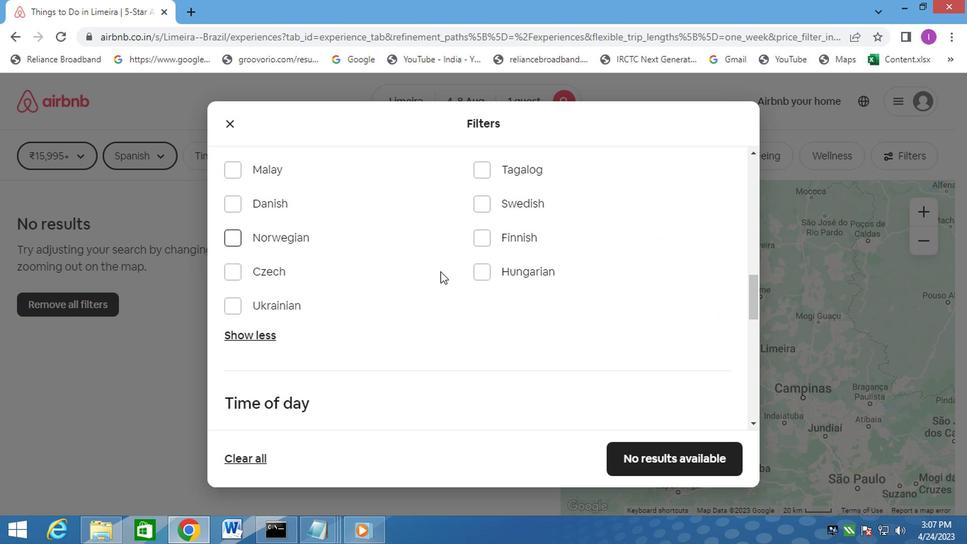 
Action: Mouse scrolled (461, 281) with delta (0, 0)
Screenshot: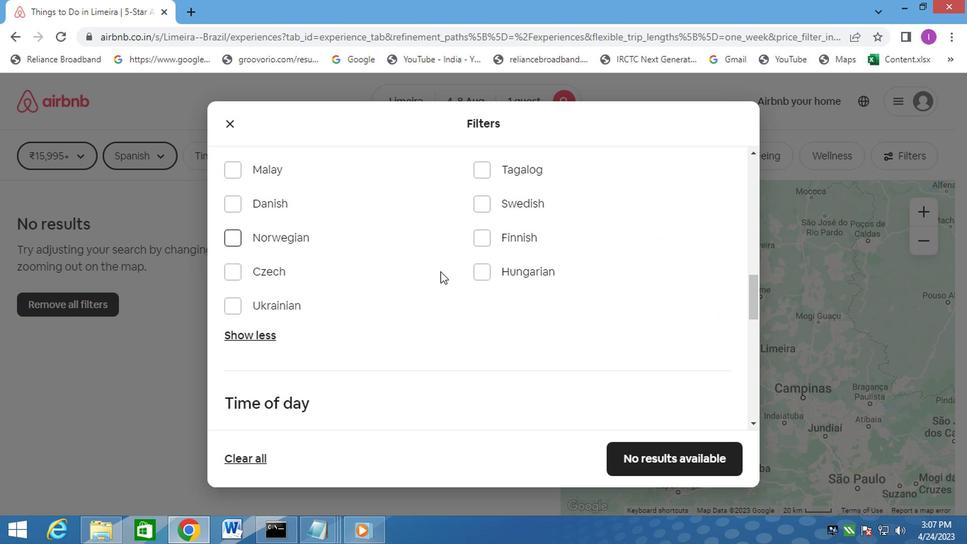 
Action: Mouse moved to (467, 284)
Screenshot: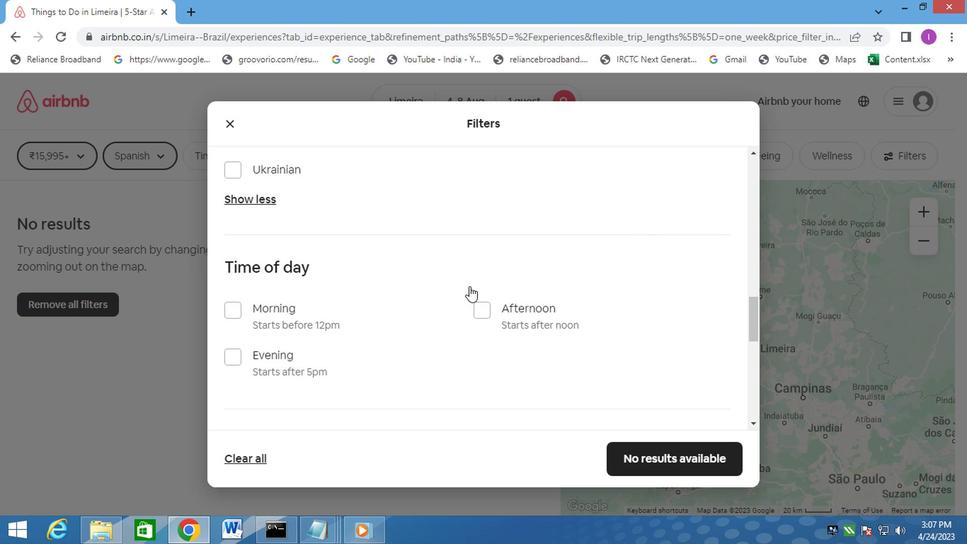 
Action: Mouse scrolled (467, 283) with delta (0, -1)
Screenshot: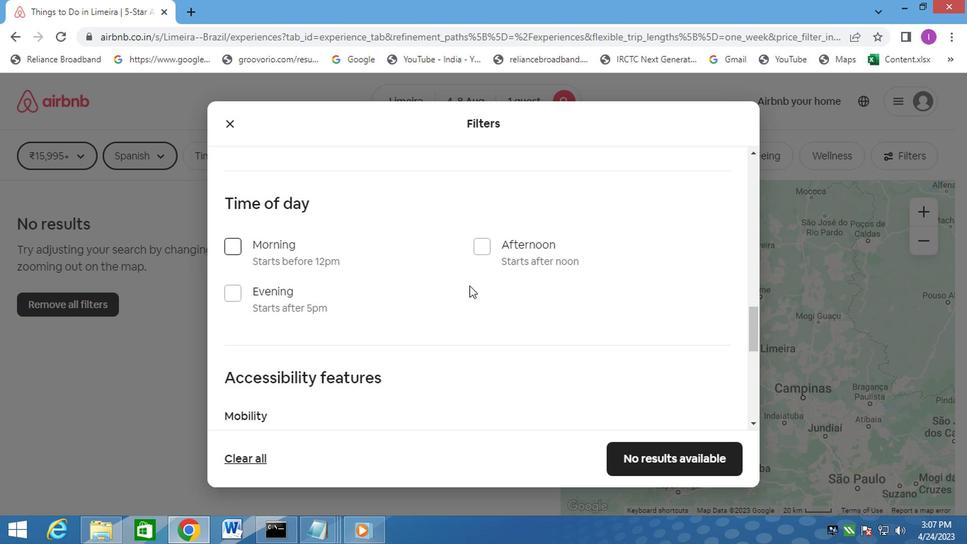 
Action: Mouse scrolled (467, 283) with delta (0, -1)
Screenshot: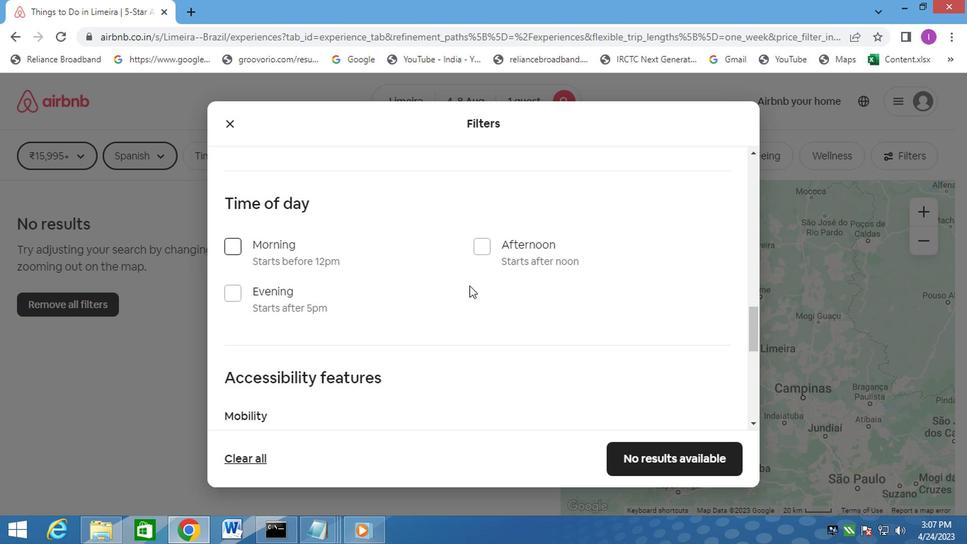 
Action: Mouse moved to (468, 284)
Screenshot: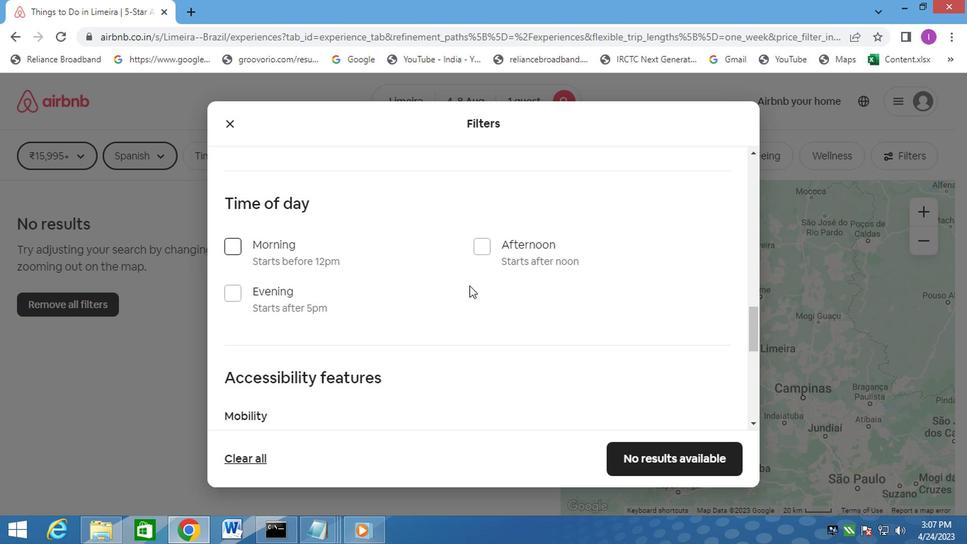 
Action: Mouse scrolled (468, 283) with delta (0, -1)
Screenshot: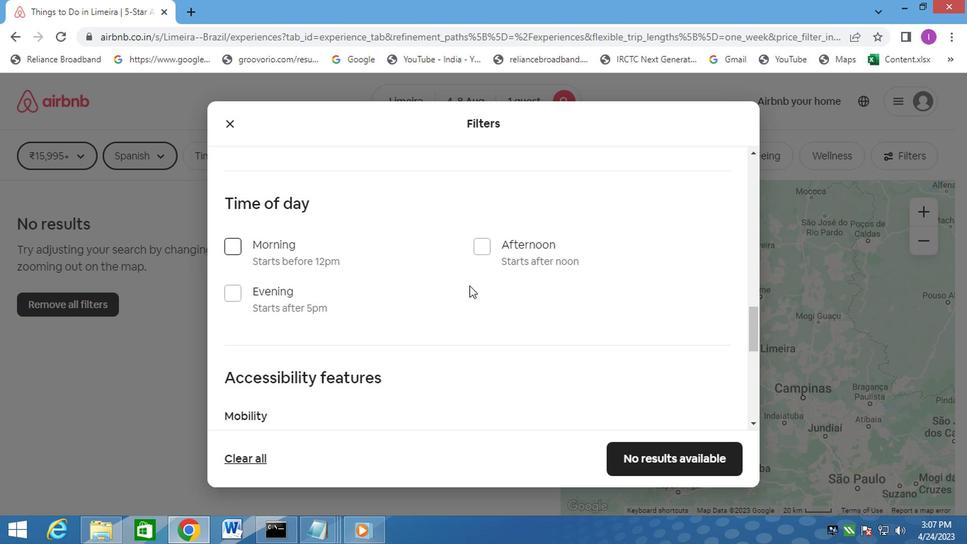 
Action: Mouse moved to (469, 284)
Screenshot: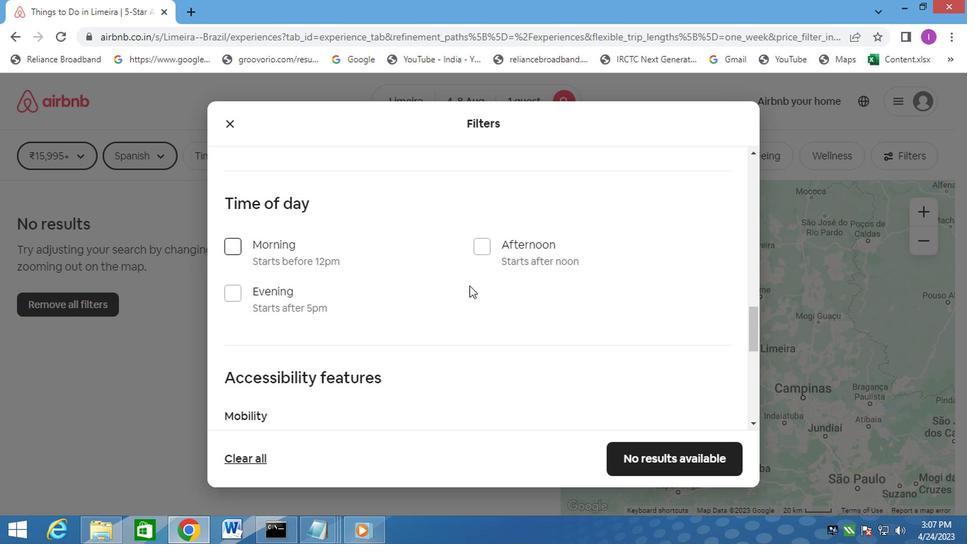 
Action: Mouse scrolled (469, 283) with delta (0, -1)
Screenshot: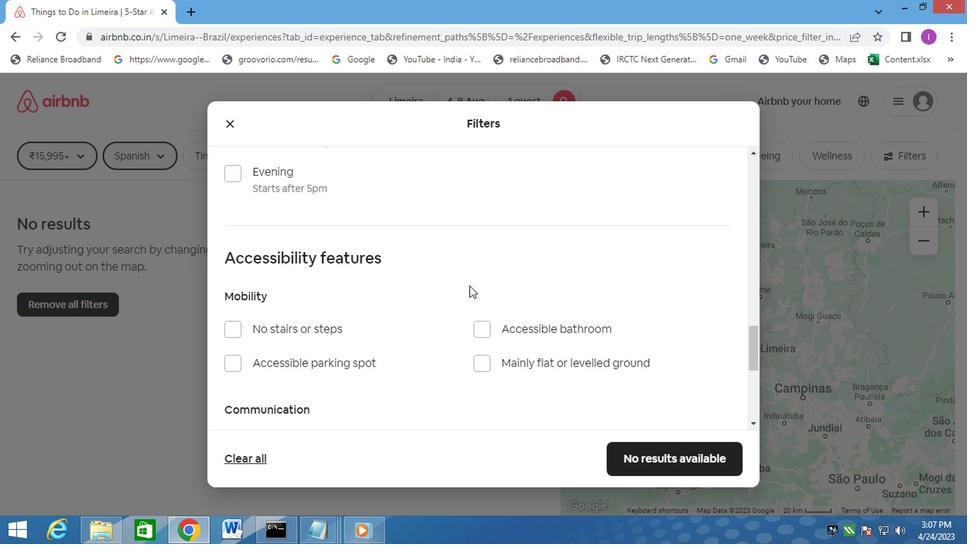 
Action: Mouse moved to (469, 281)
Screenshot: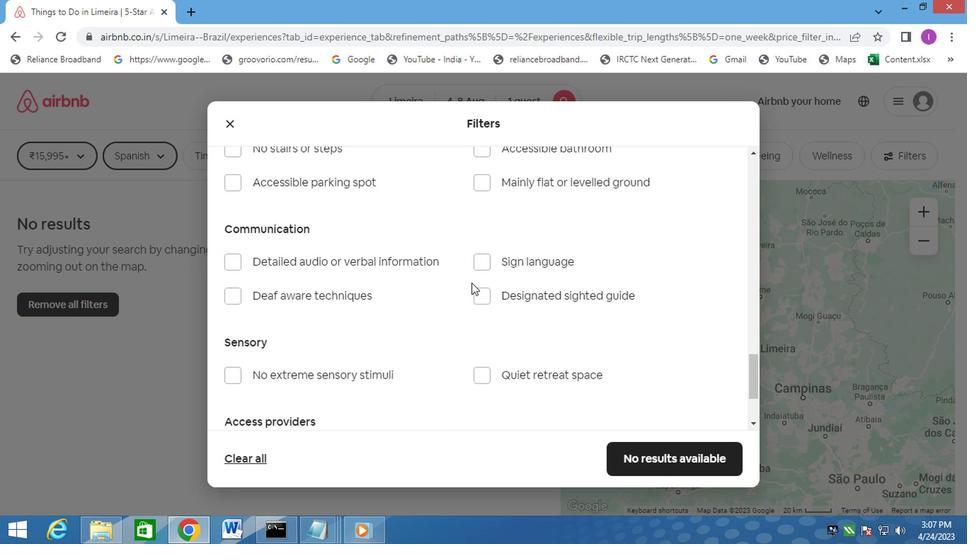 
Action: Mouse scrolled (469, 280) with delta (0, 0)
Screenshot: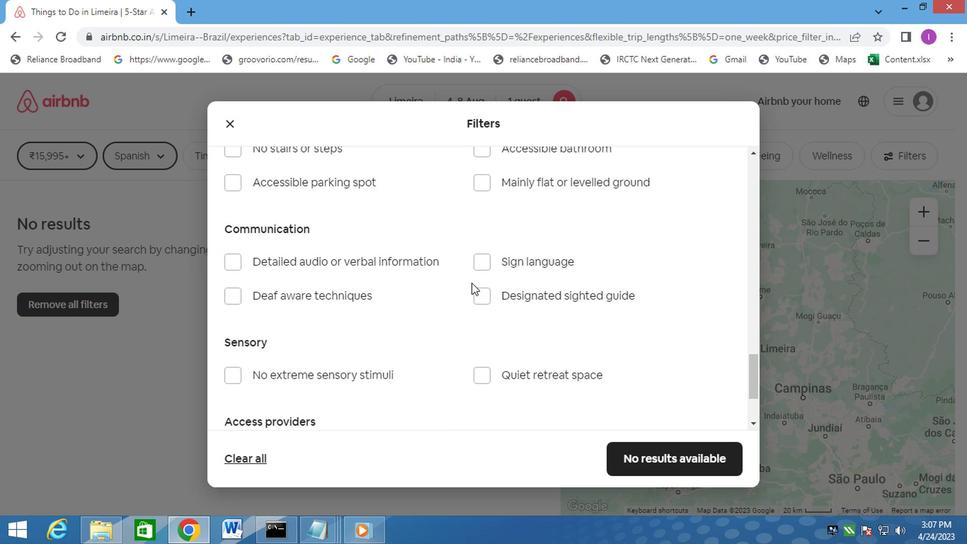 
Action: Mouse scrolled (469, 280) with delta (0, 0)
Screenshot: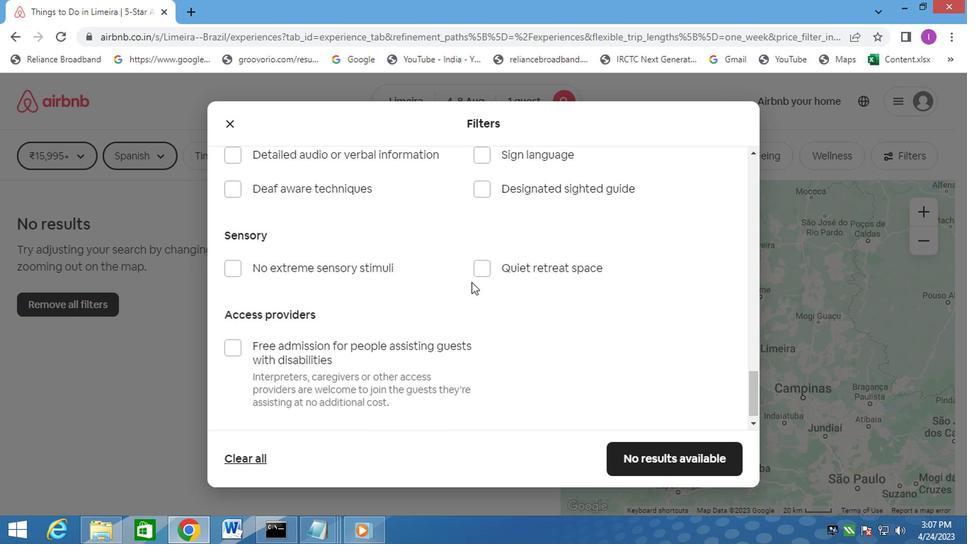
Action: Mouse scrolled (469, 280) with delta (0, 0)
Screenshot: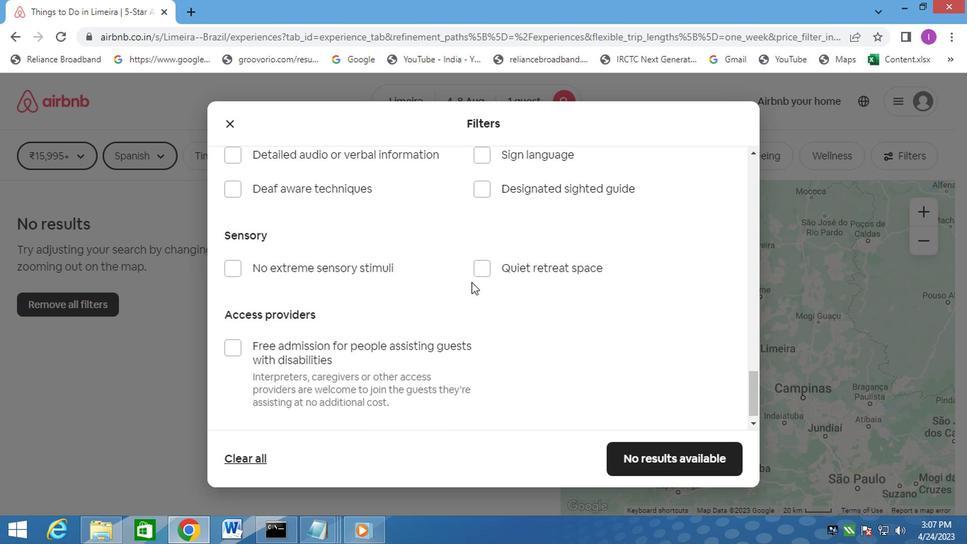 
Action: Mouse moved to (469, 277)
Screenshot: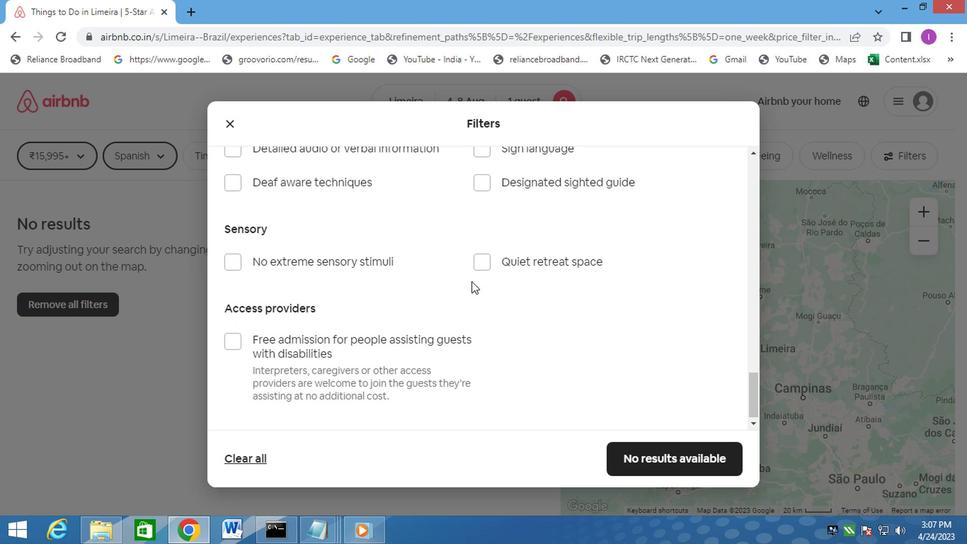 
Action: Mouse scrolled (469, 276) with delta (0, -1)
Screenshot: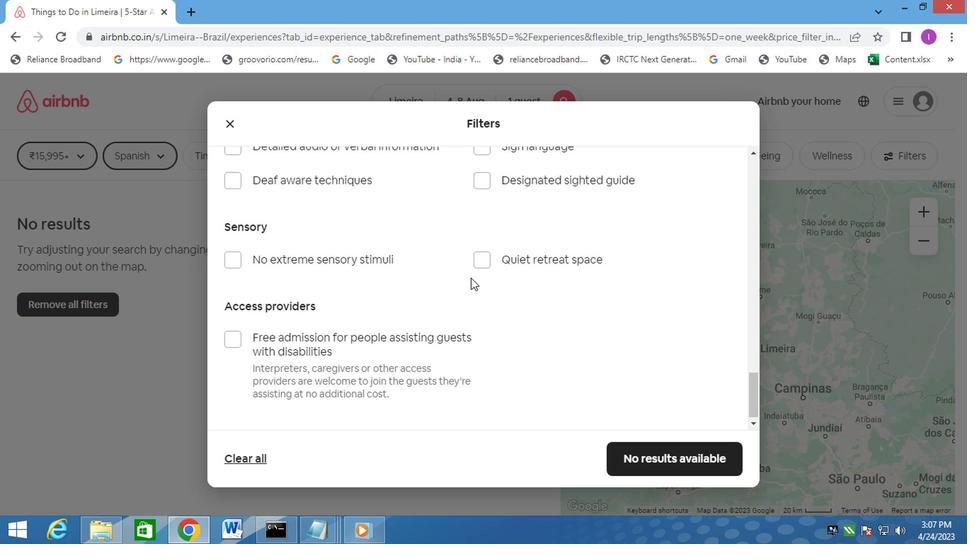 
Action: Mouse scrolled (469, 276) with delta (0, -1)
Screenshot: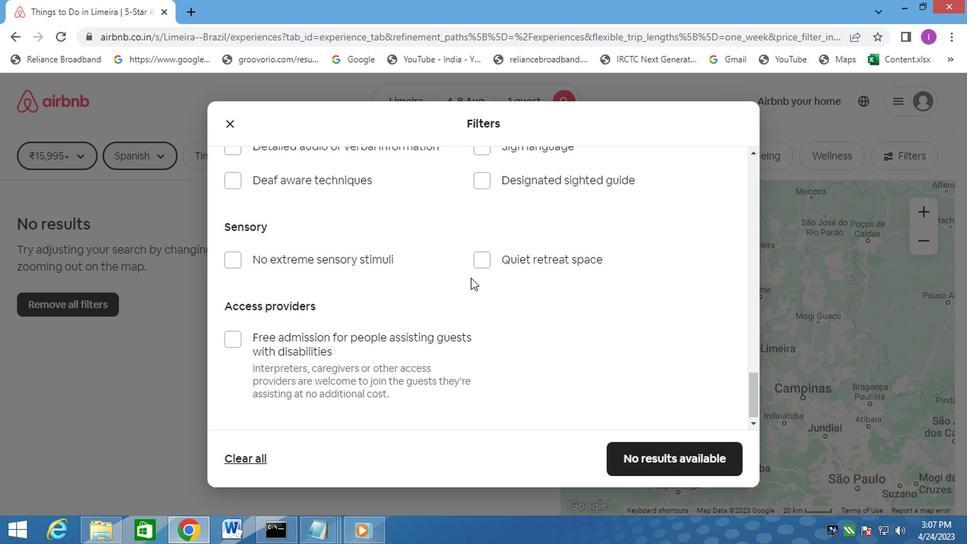 
Action: Mouse scrolled (469, 276) with delta (0, -1)
Screenshot: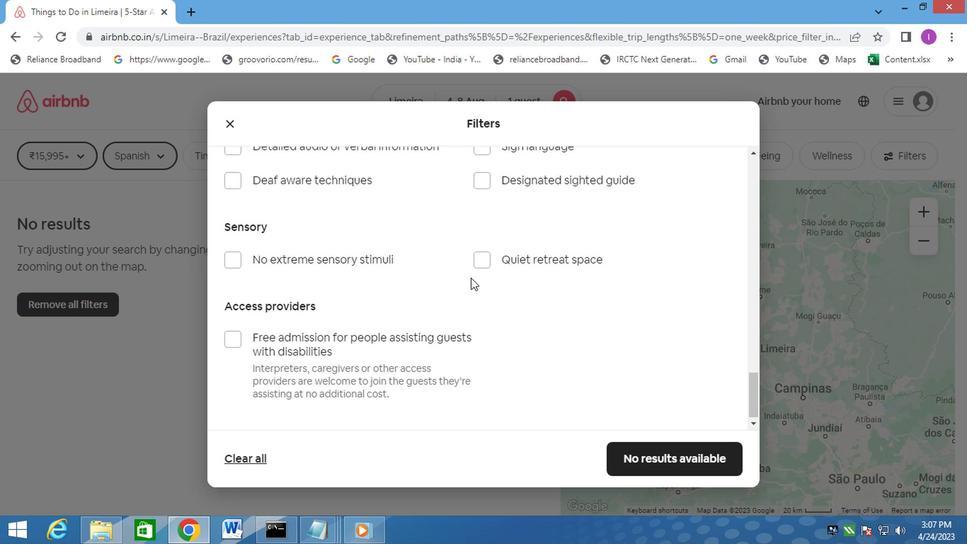 
Action: Mouse moved to (469, 268)
Screenshot: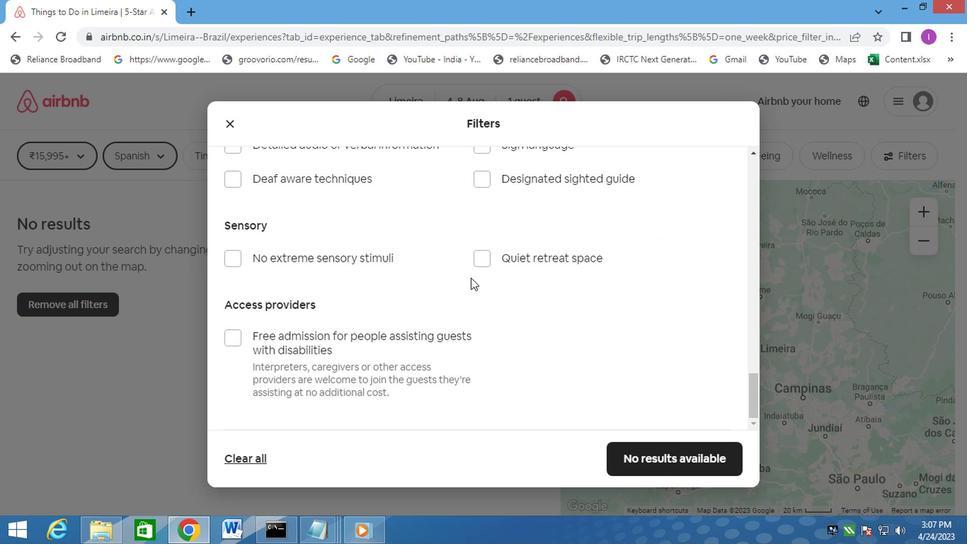 
Action: Mouse scrolled (469, 268) with delta (0, 0)
Screenshot: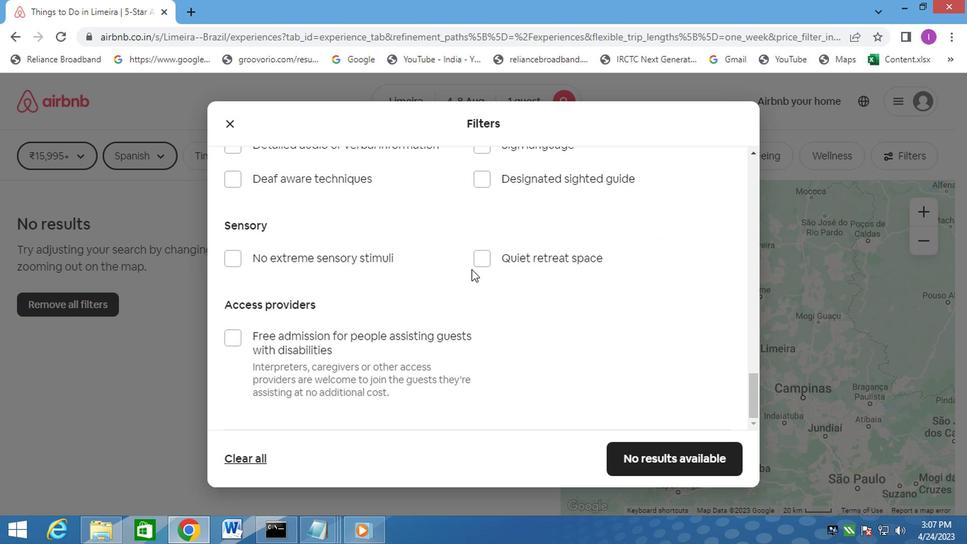 
Action: Mouse moved to (470, 268)
Screenshot: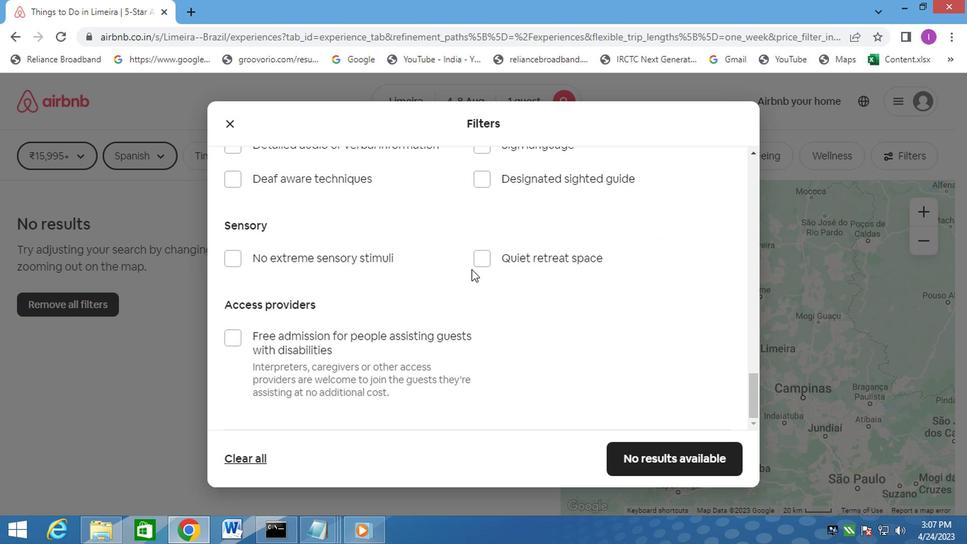 
Action: Mouse scrolled (470, 268) with delta (0, 0)
Screenshot: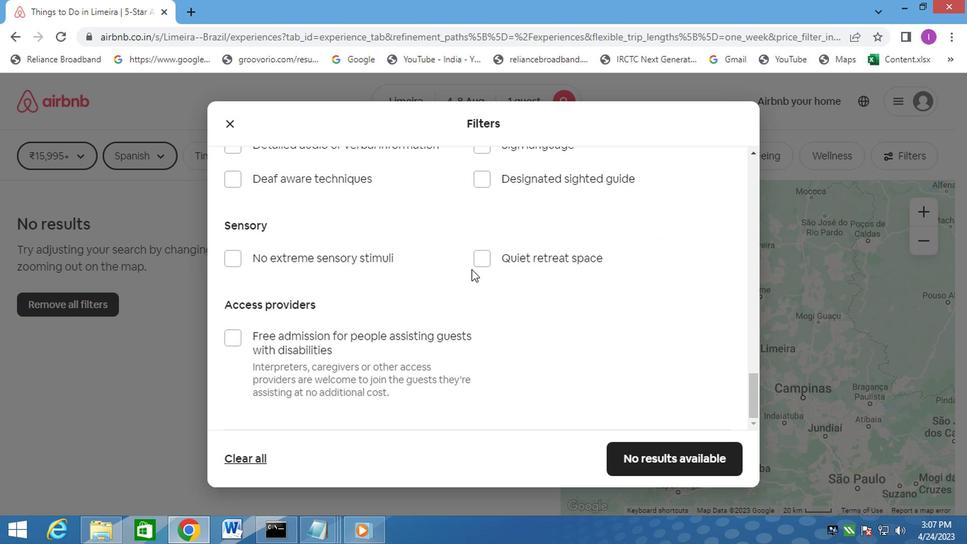 
Action: Mouse moved to (476, 268)
Screenshot: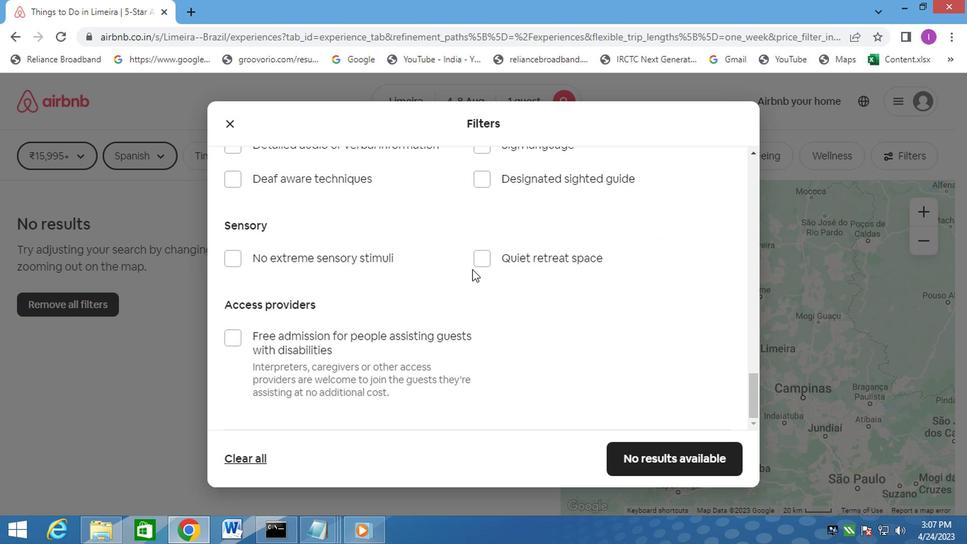 
Action: Mouse scrolled (476, 268) with delta (0, 0)
Screenshot: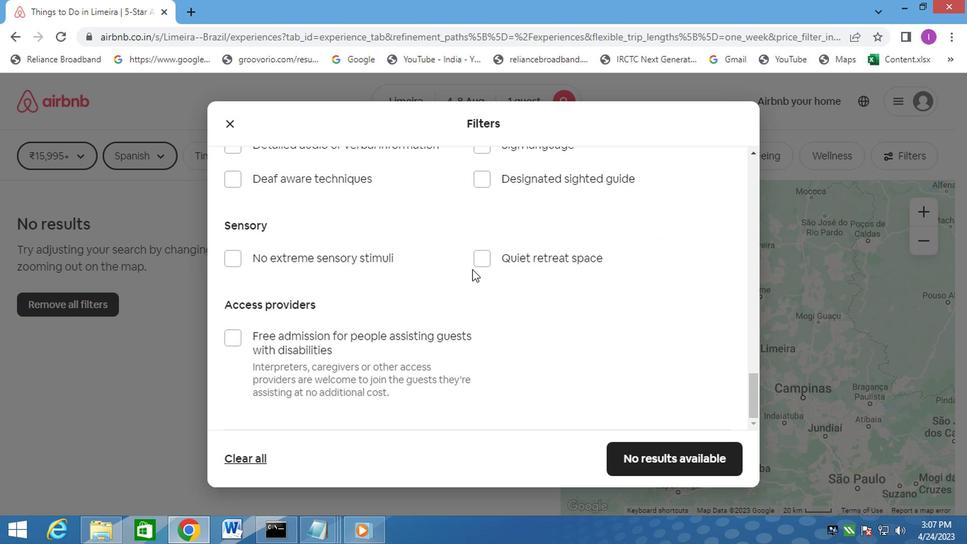 
Action: Mouse moved to (492, 274)
Screenshot: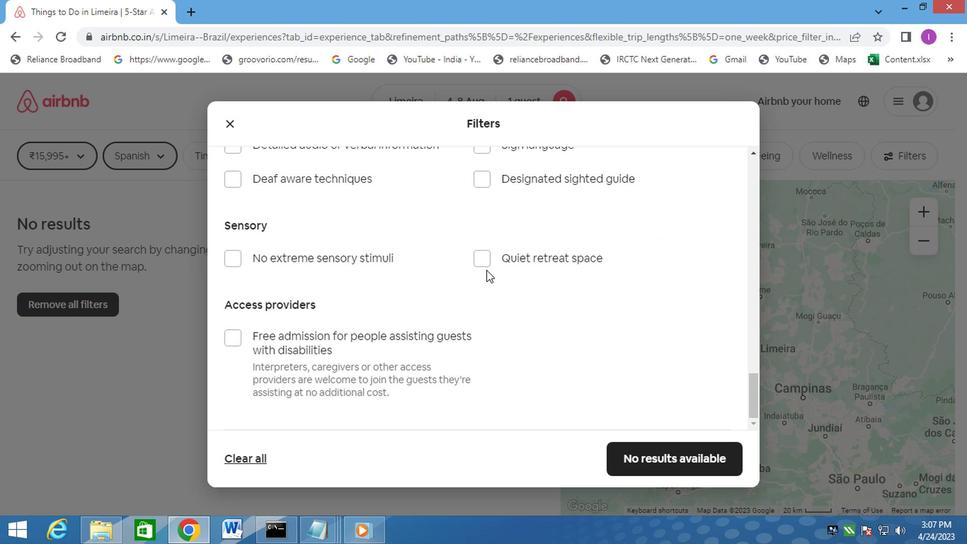 
Action: Mouse scrolled (492, 273) with delta (0, 0)
Screenshot: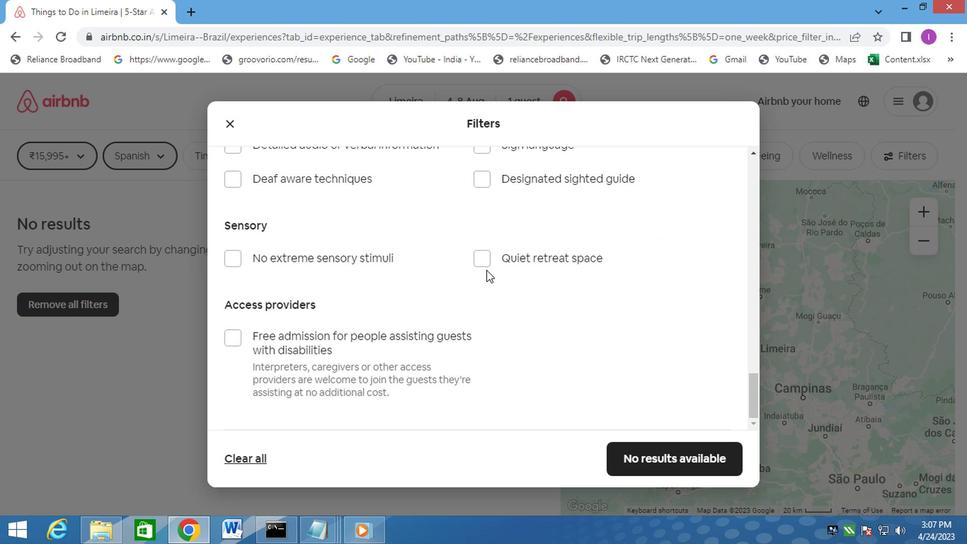 
Action: Mouse moved to (525, 301)
Screenshot: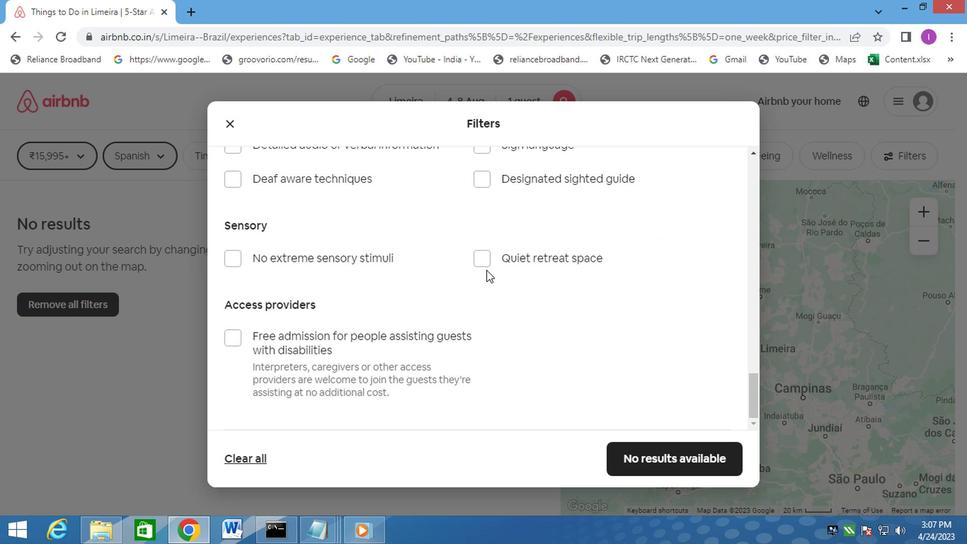 
Action: Mouse scrolled (525, 300) with delta (0, -1)
Screenshot: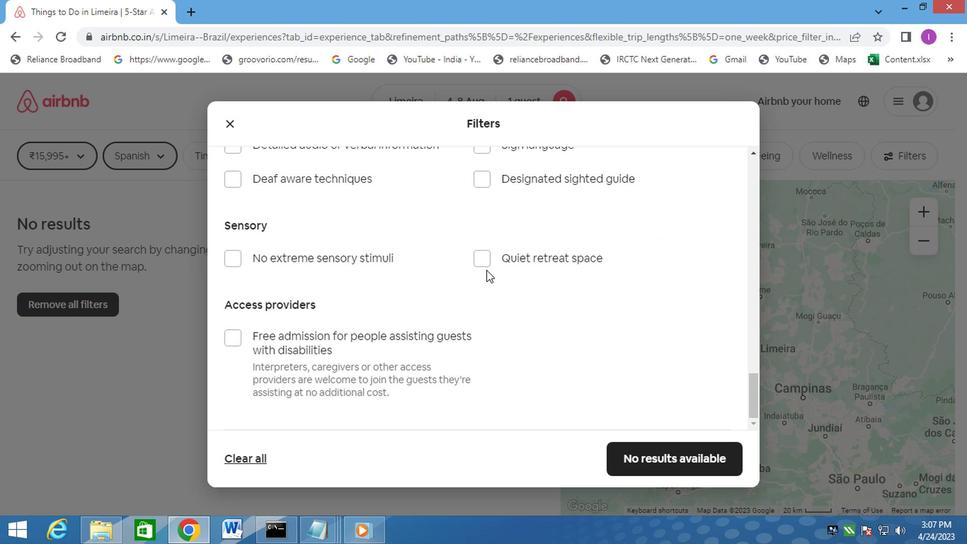 
Action: Mouse moved to (660, 518)
Screenshot: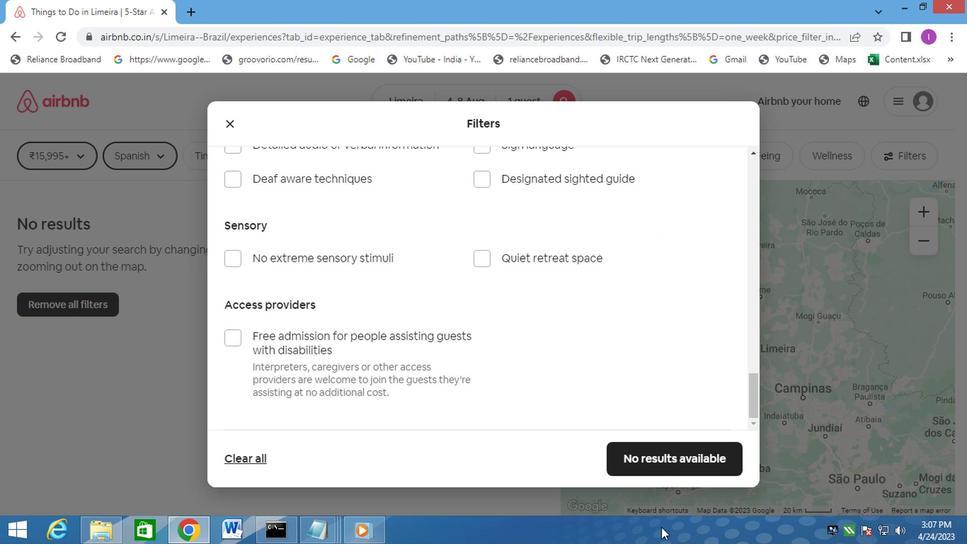 
Action: Mouse scrolled (660, 517) with delta (0, -1)
Screenshot: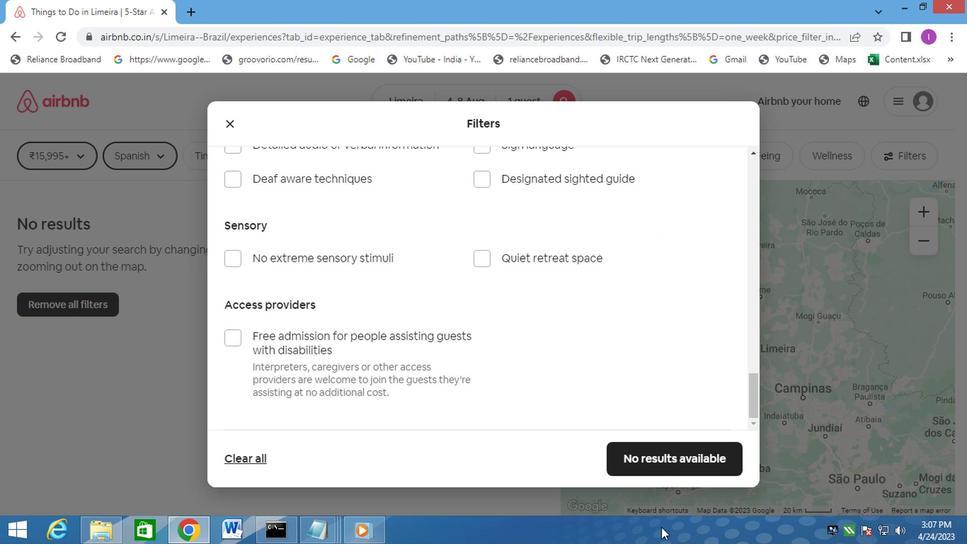 
Action: Mouse scrolled (660, 517) with delta (0, -1)
Screenshot: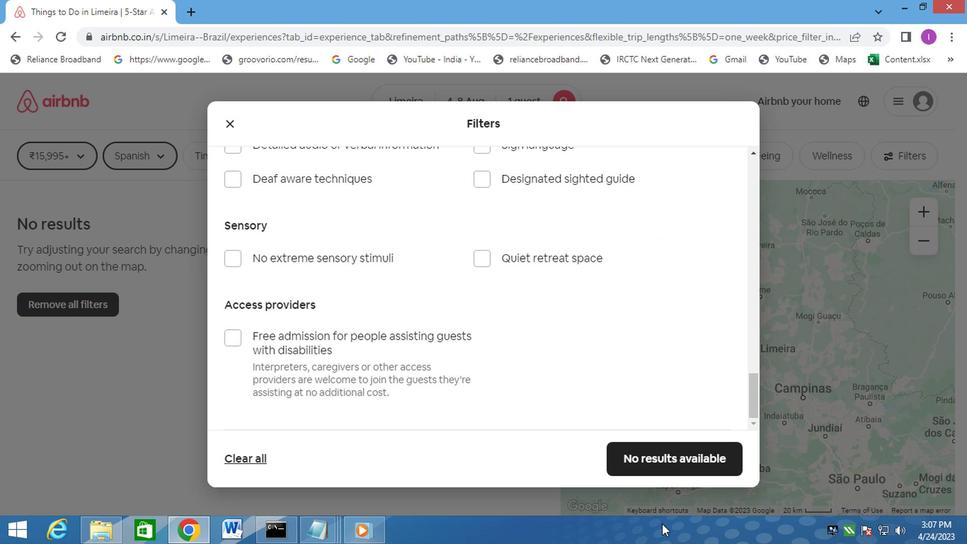 
Action: Mouse moved to (660, 516)
Screenshot: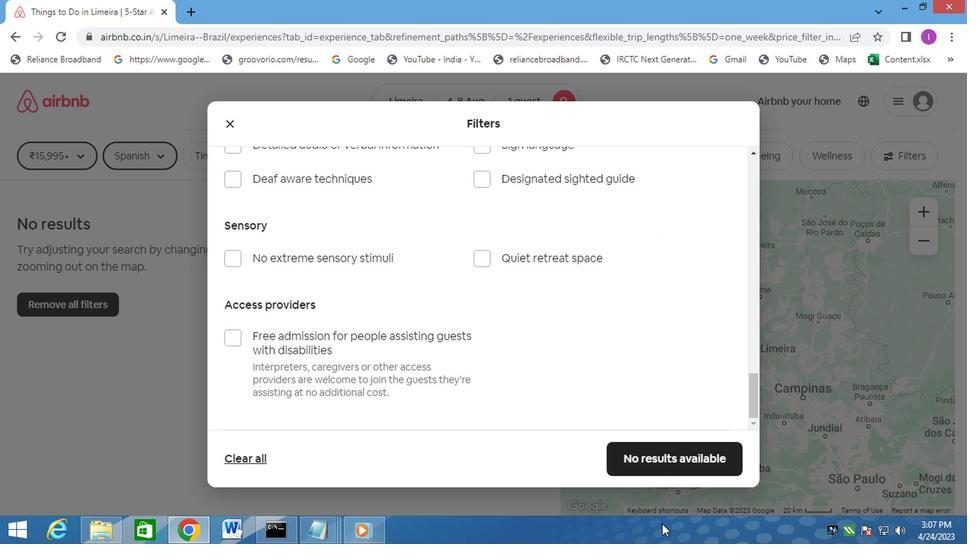 
Action: Mouse scrolled (660, 516) with delta (0, 0)
Screenshot: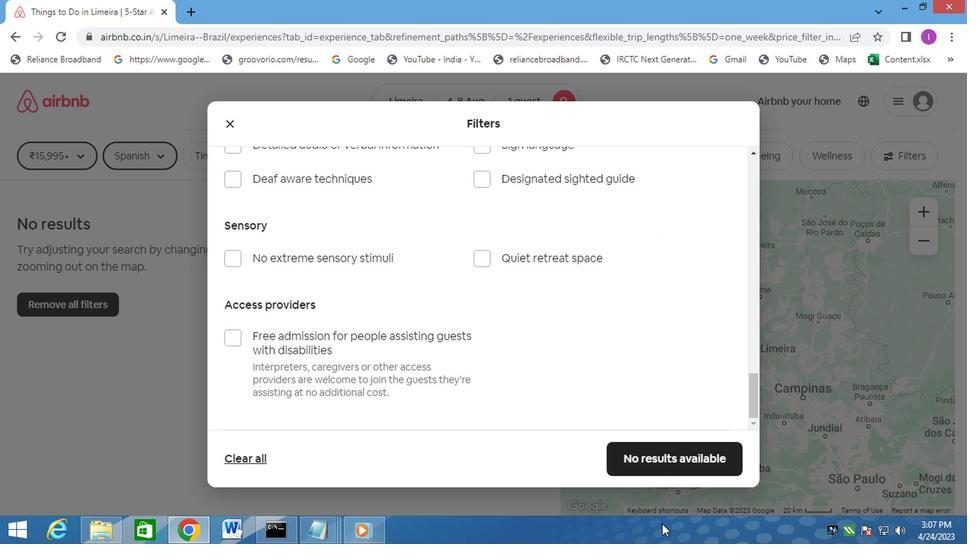 
Action: Mouse moved to (666, 454)
Screenshot: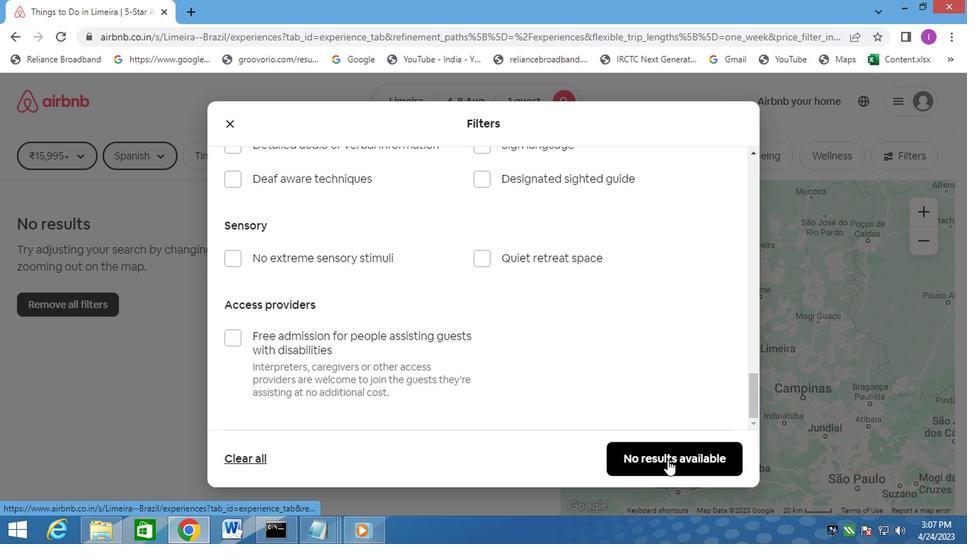 
Action: Mouse pressed left at (666, 454)
Screenshot: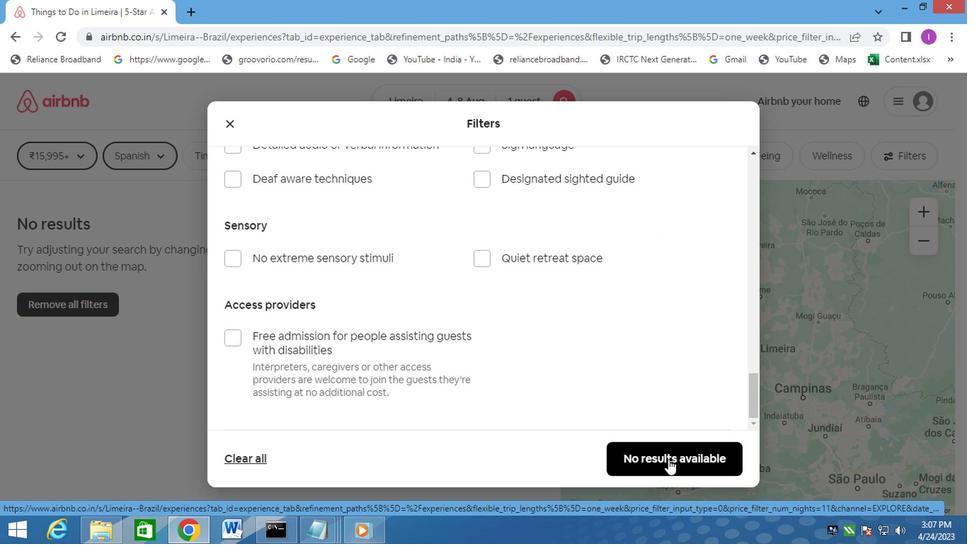 
Action: Mouse moved to (727, 156)
Screenshot: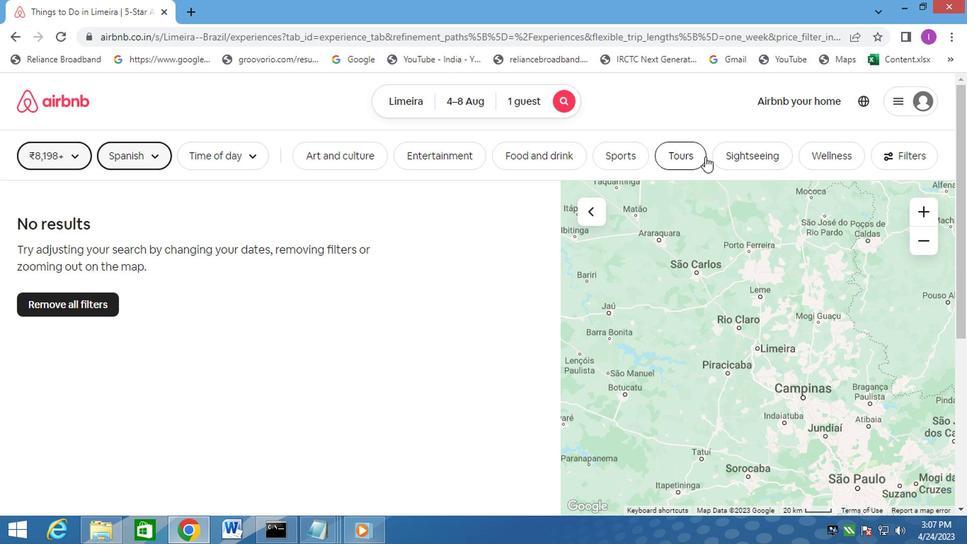 
Action: Key pressed <Key.f8>
Screenshot: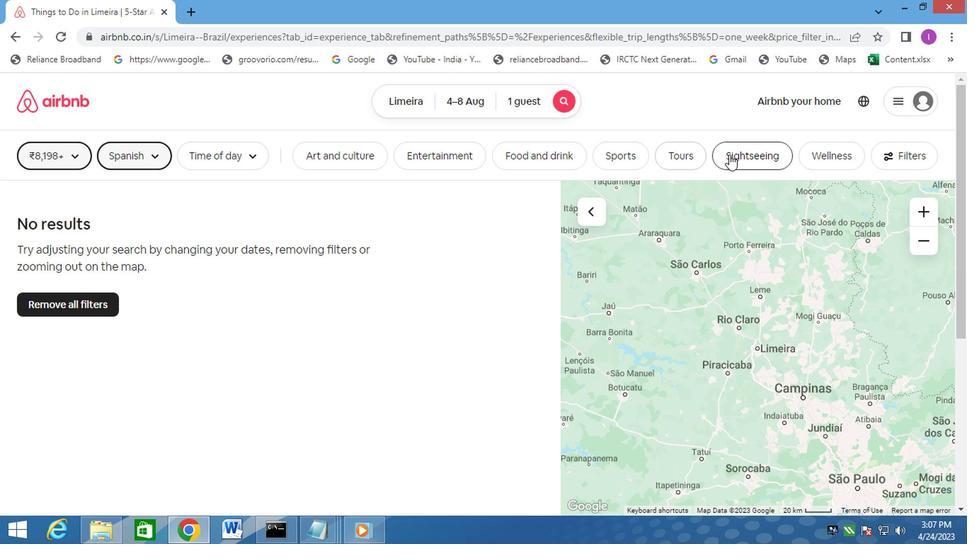 
